 Task: Send an email with the signature Charles Evans with the subject 'Project completion' and the message 'Please let me know if there are any changes to the schedule.' from softage.1@softage.net to softage.6@softage.net with an attached document Legal_document.pdf and move the email from Sent Items to the folder Vendor files
Action: Key pressed n
Screenshot: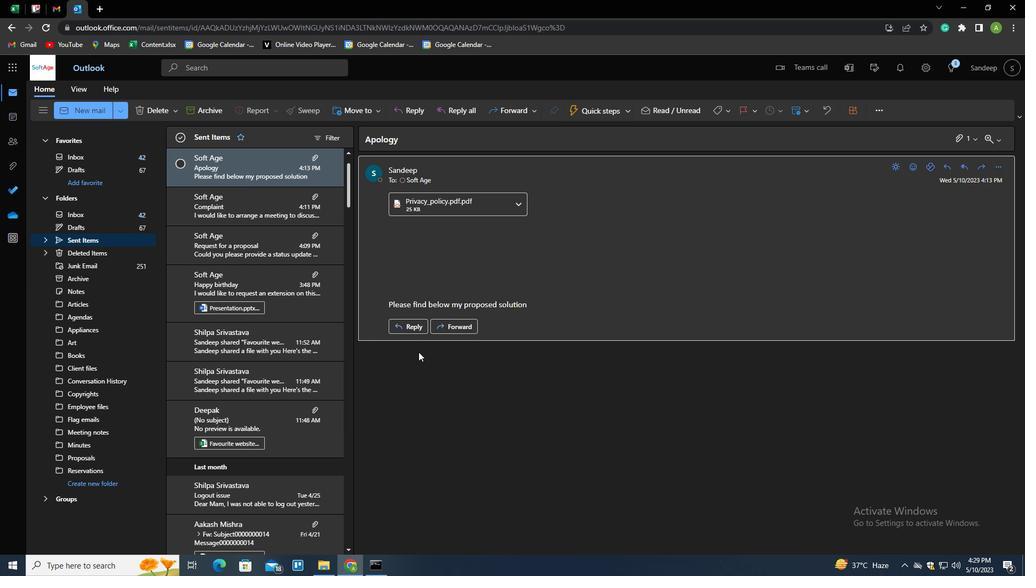 
Action: Mouse moved to (714, 114)
Screenshot: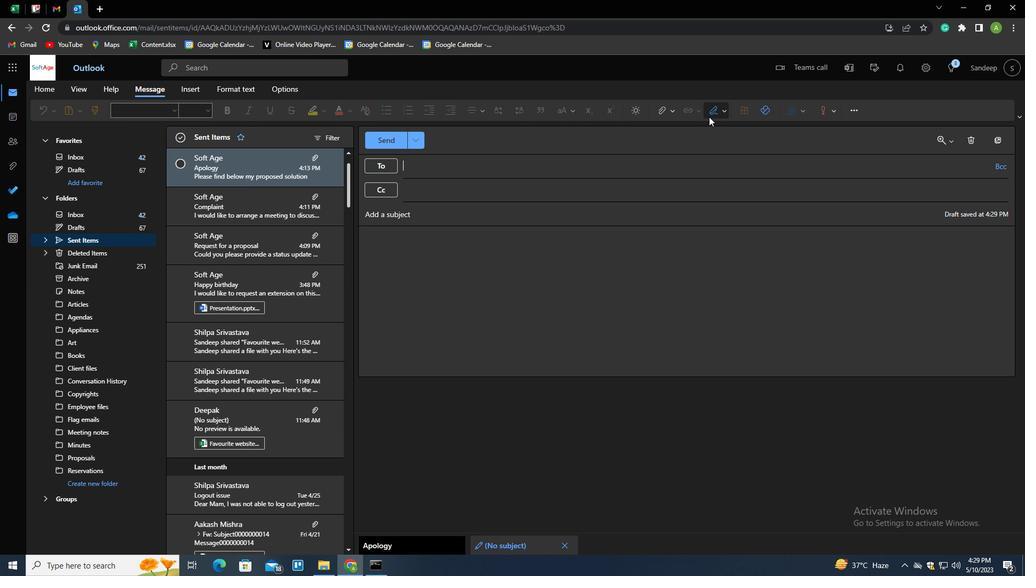 
Action: Mouse pressed left at (714, 114)
Screenshot: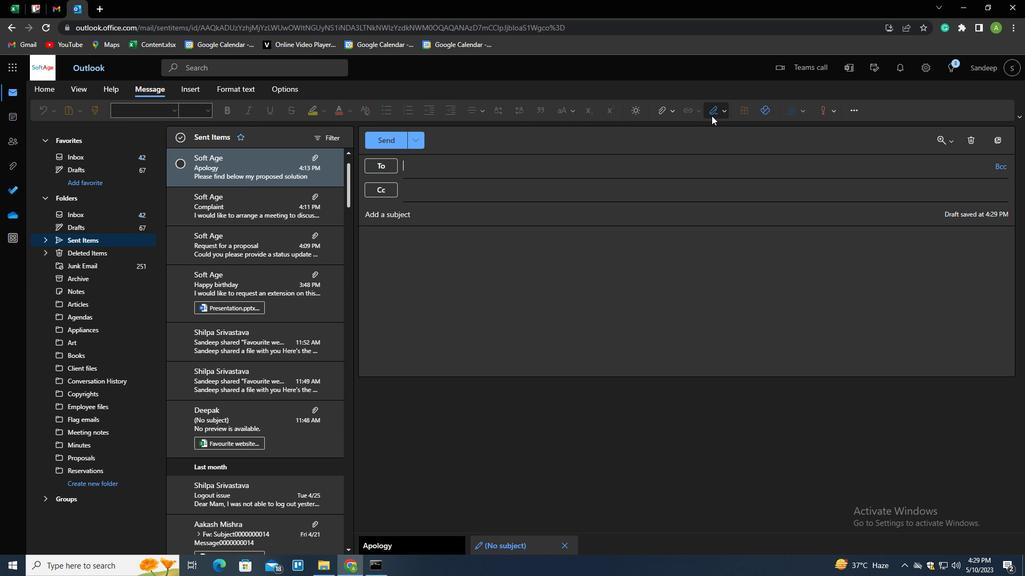 
Action: Mouse moved to (698, 150)
Screenshot: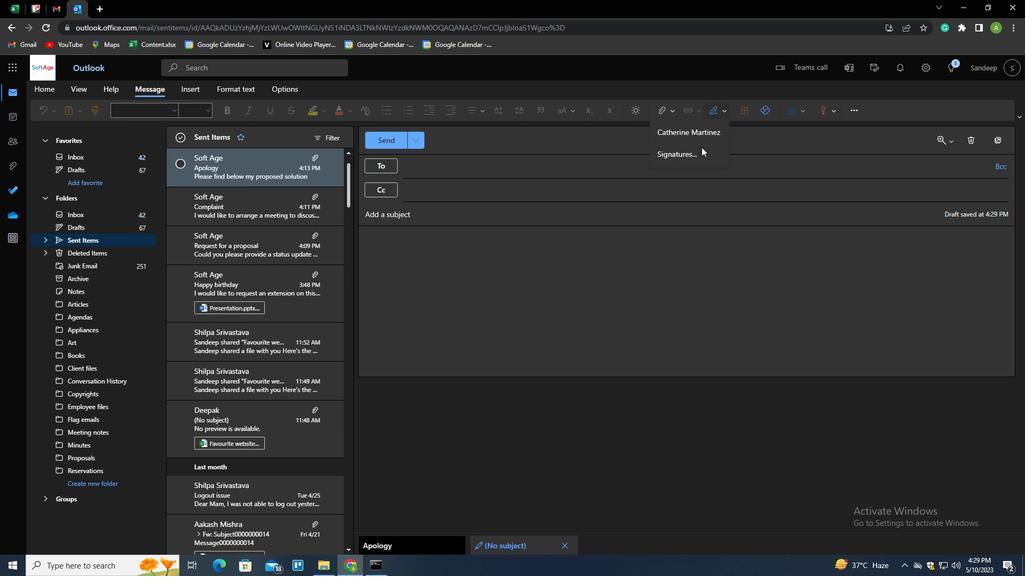 
Action: Mouse pressed left at (698, 150)
Screenshot: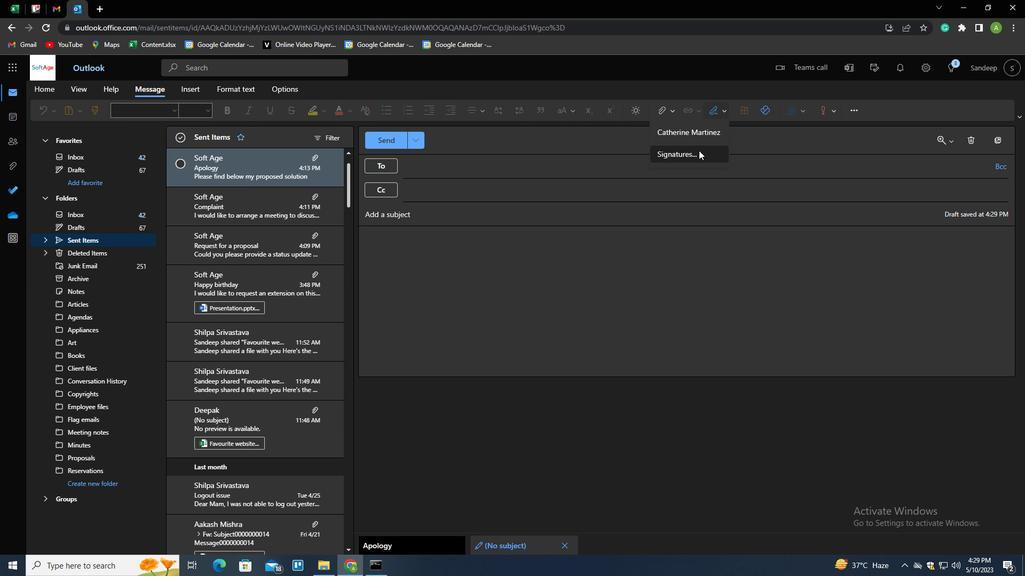
Action: Mouse moved to (612, 196)
Screenshot: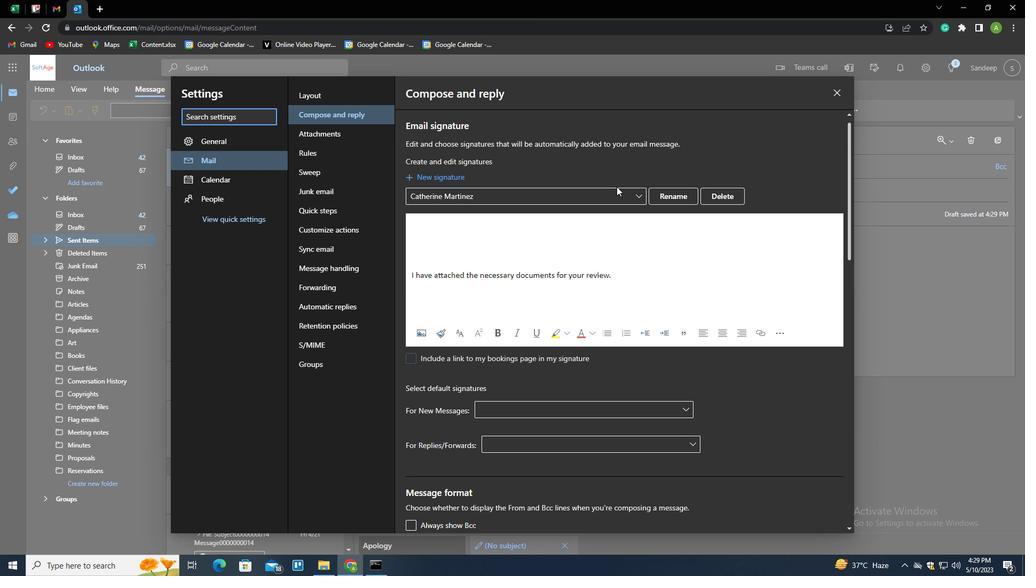 
Action: Mouse pressed left at (612, 196)
Screenshot: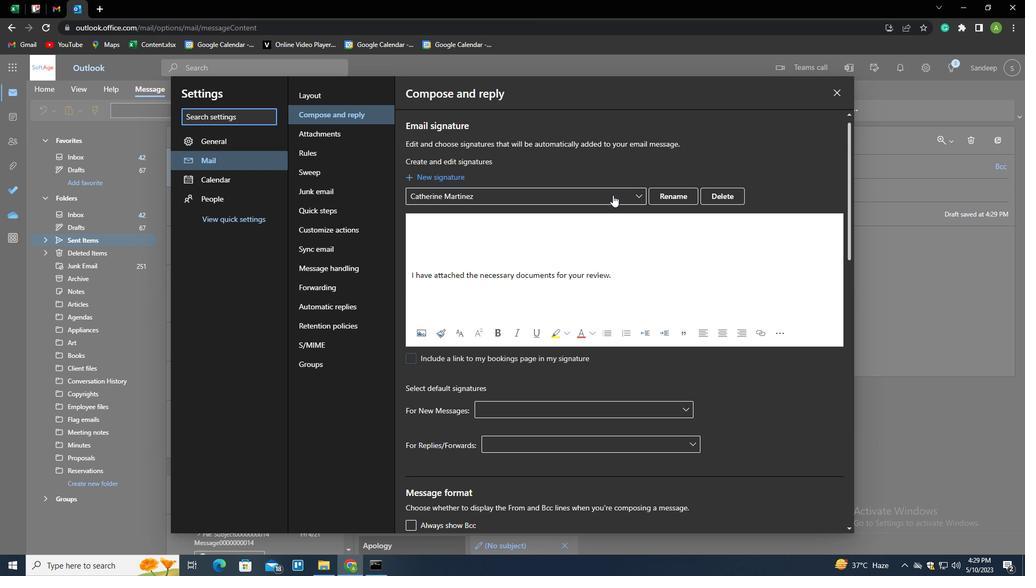 
Action: Mouse moved to (723, 193)
Screenshot: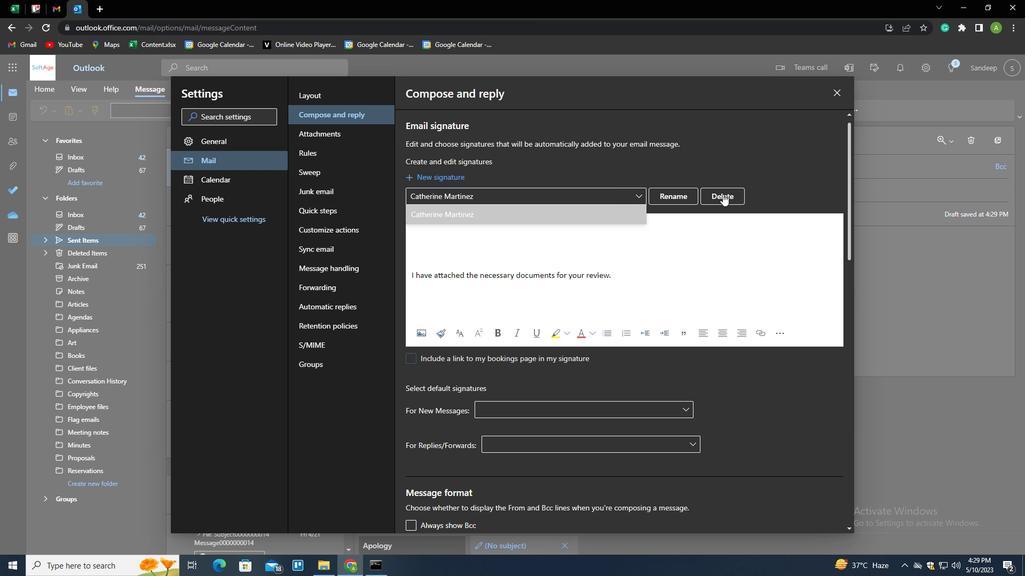 
Action: Mouse pressed left at (723, 193)
Screenshot: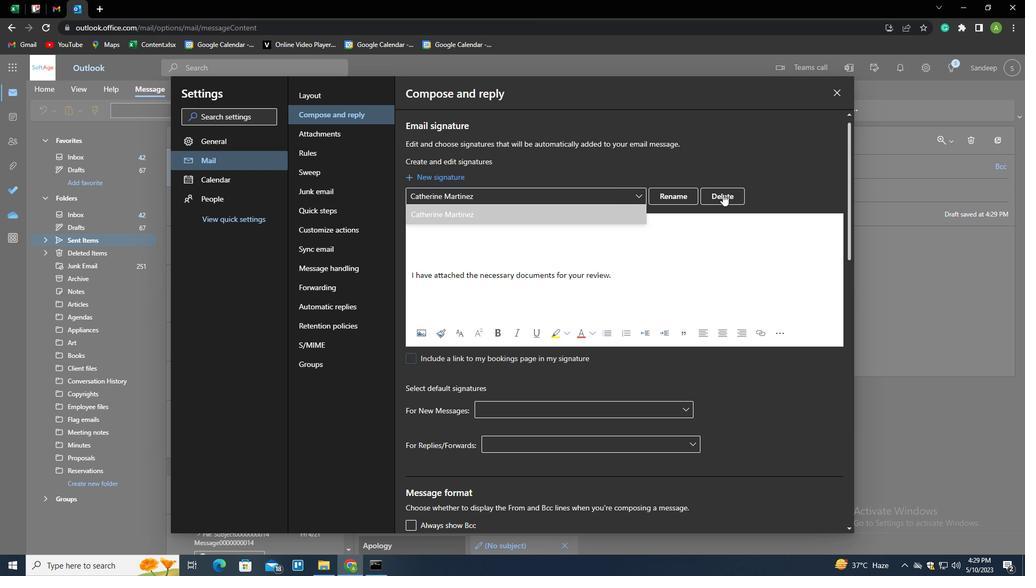 
Action: Mouse moved to (710, 197)
Screenshot: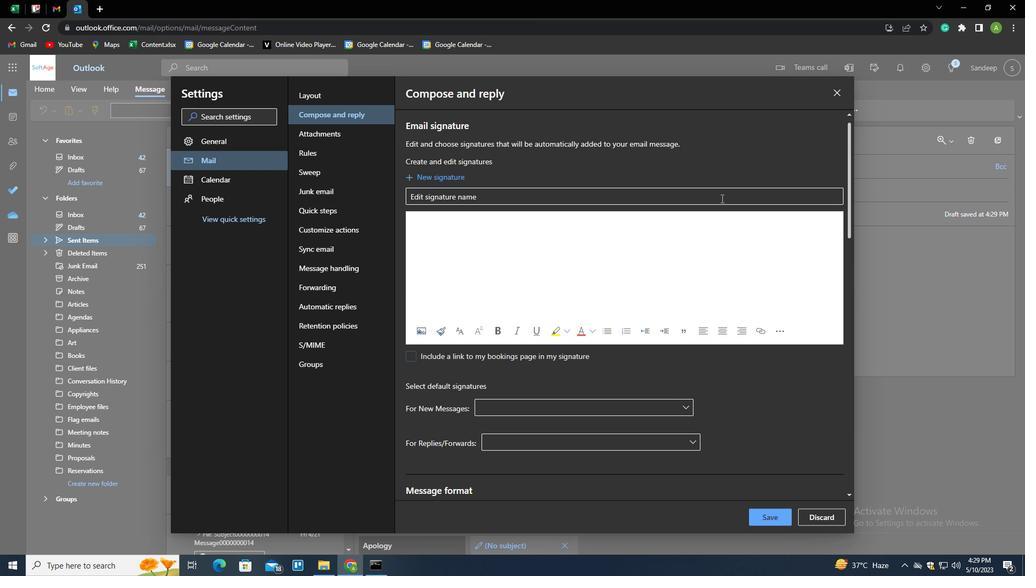 
Action: Mouse pressed left at (710, 197)
Screenshot: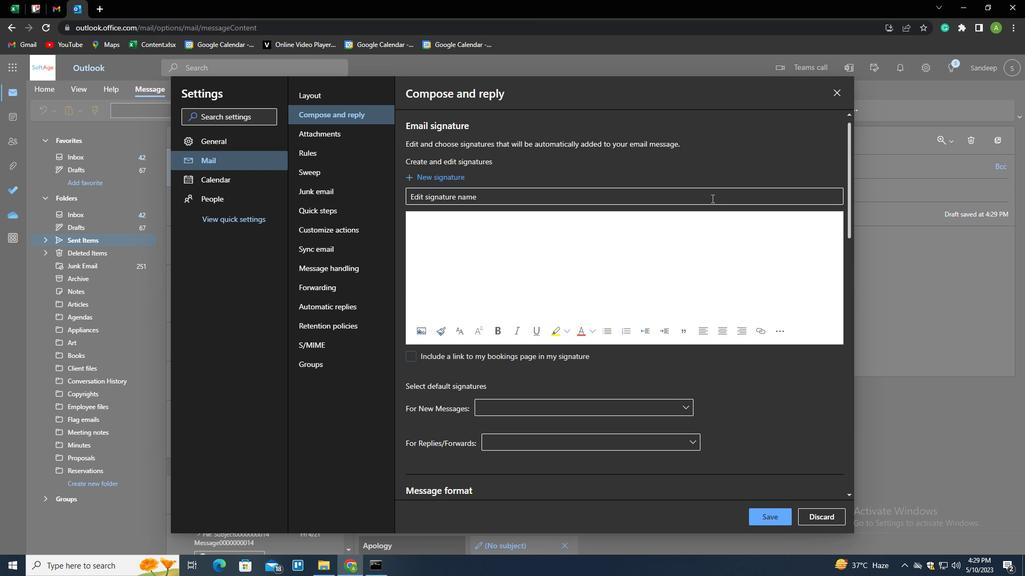 
Action: Mouse moved to (709, 194)
Screenshot: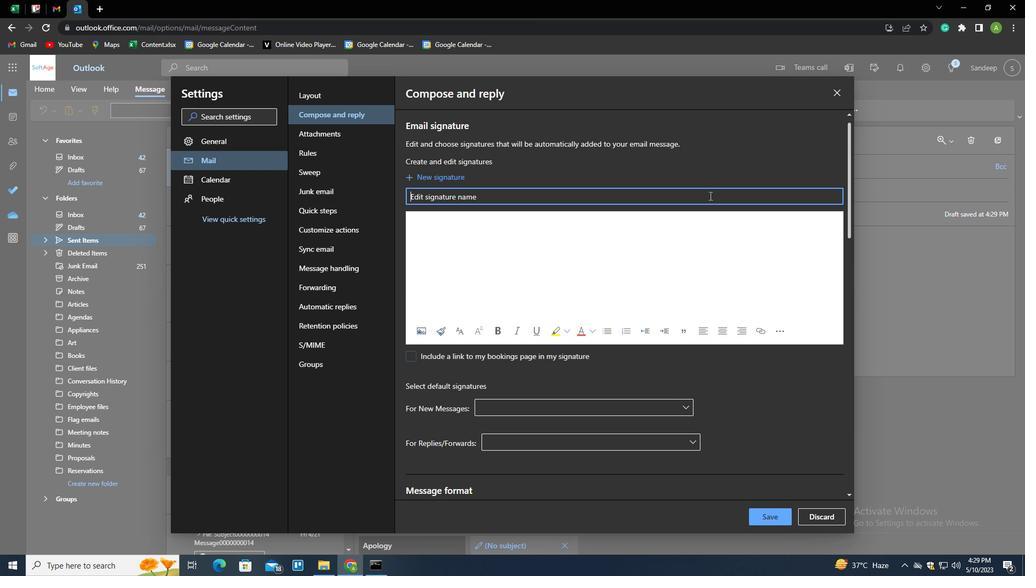 
Action: Key pressed <Key.shift>CHARLES<Key.space><Key.shift>EVANS
Screenshot: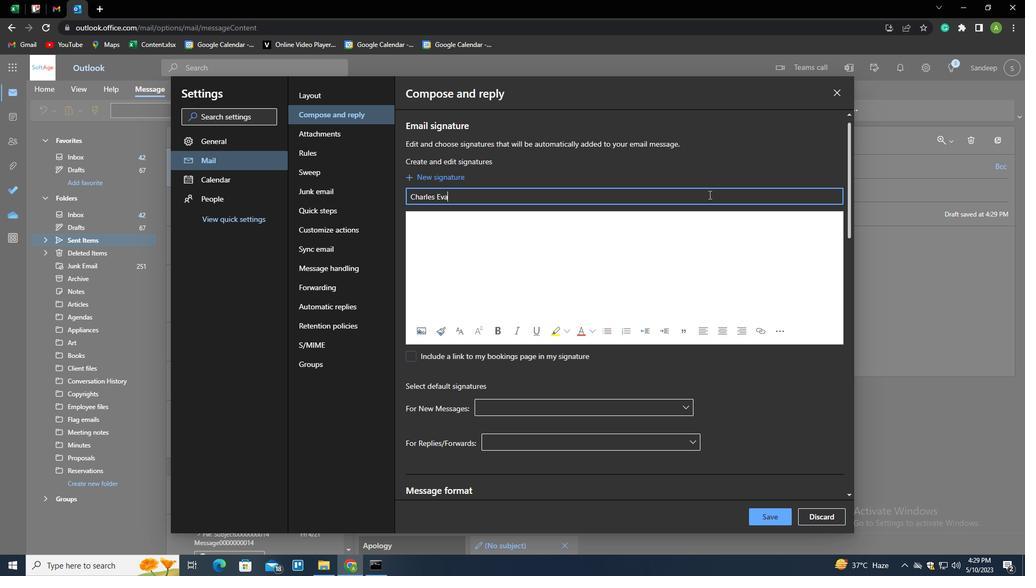 
Action: Mouse moved to (658, 250)
Screenshot: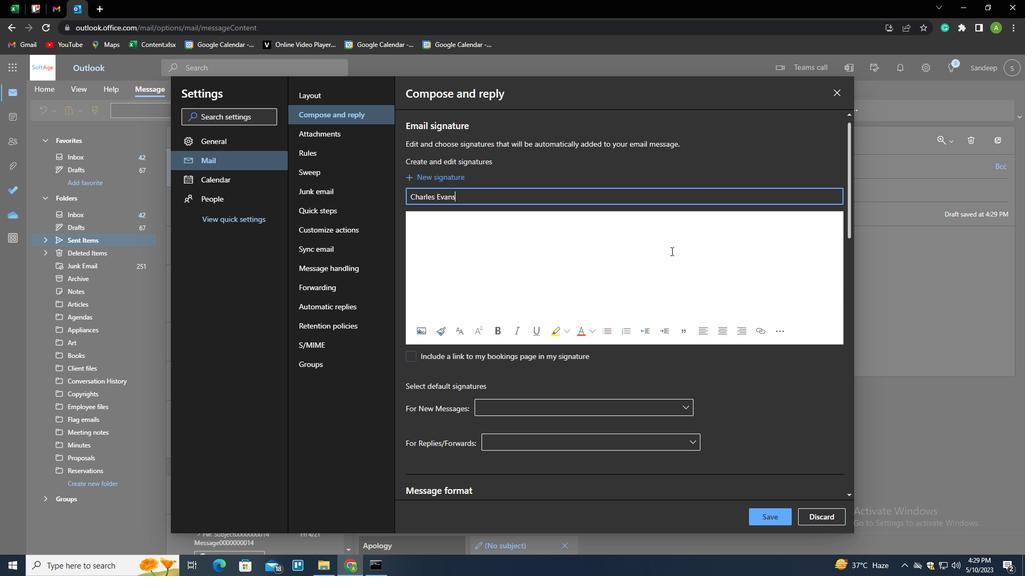 
Action: Mouse pressed left at (658, 250)
Screenshot: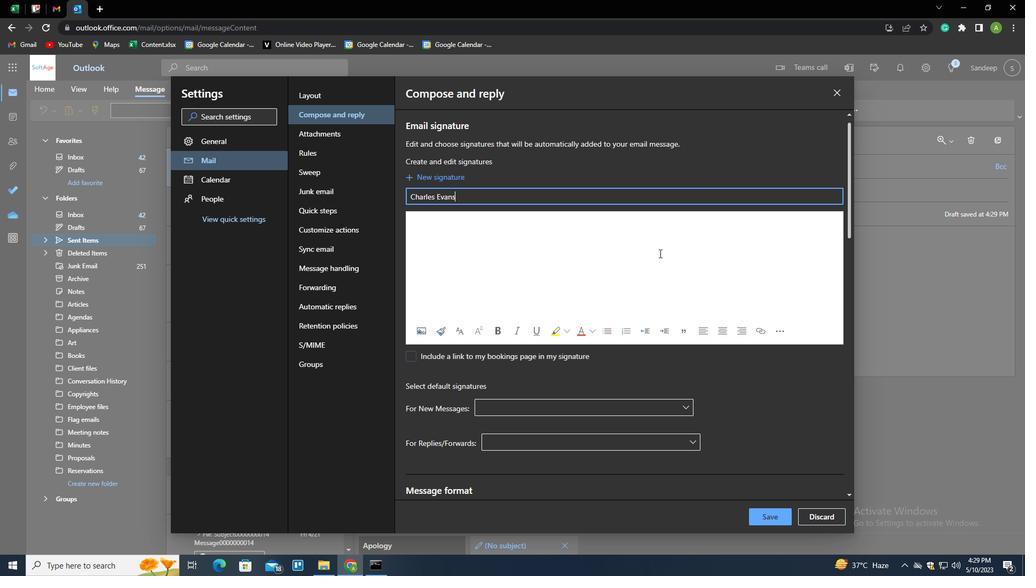 
Action: Key pressed <Key.shift_r><Key.enter><Key.enter><Key.enter><Key.enter><Key.enter><Key.enter><Key.shift><Key.shift><Key.shift><Key.shift>PLEASE<Key.space>LET<Key.space>ME<Key.space>KNOWI<Key.backspace><Key.space>IF<Key.space>THERE<Key.space>ARE<Key.space>ANY<Key.space>CHANGES<Key.space>TO<Key.space>THE<Key.space>SCHEDULE.
Screenshot: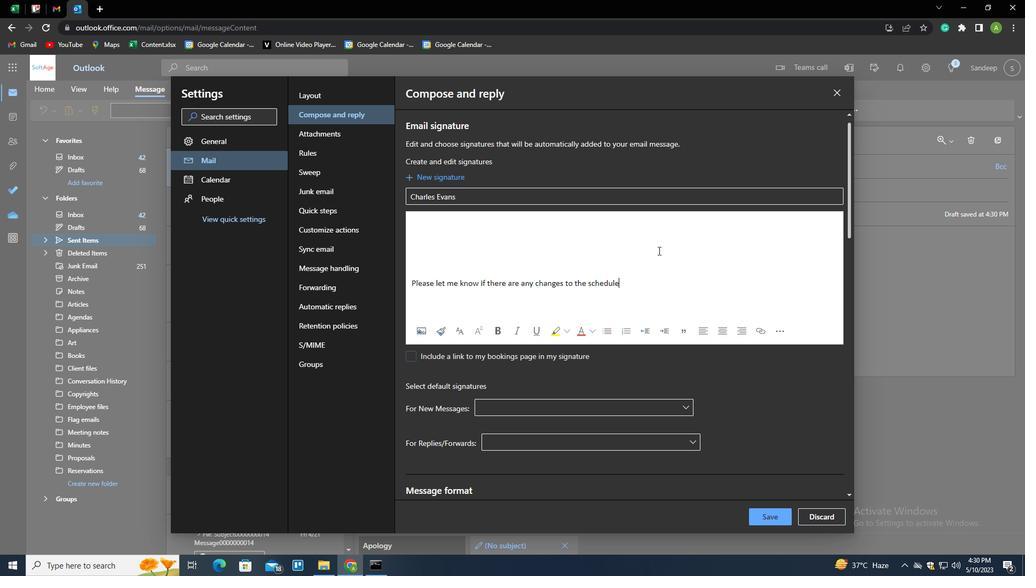 
Action: Mouse moved to (777, 517)
Screenshot: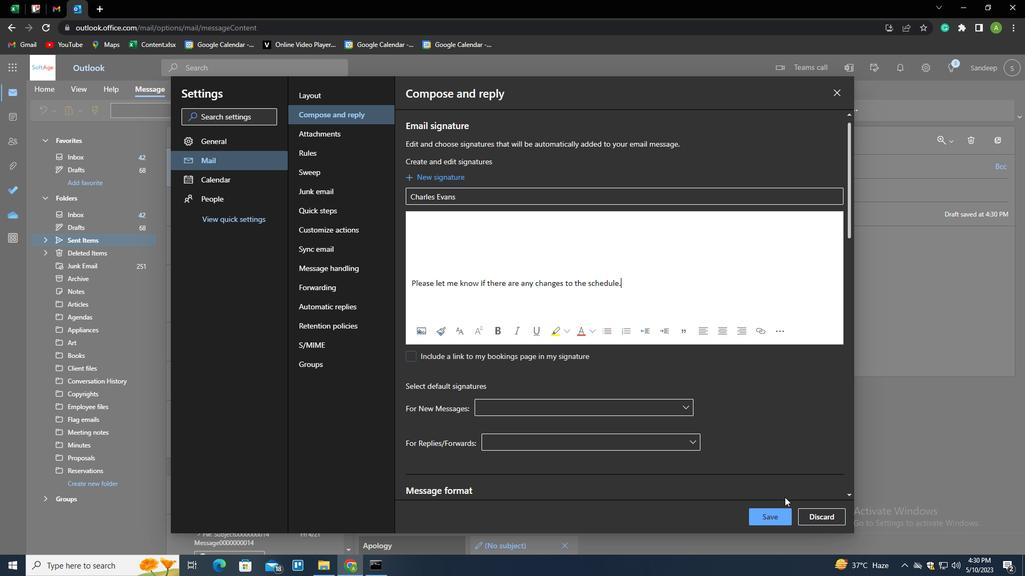 
Action: Mouse pressed left at (777, 517)
Screenshot: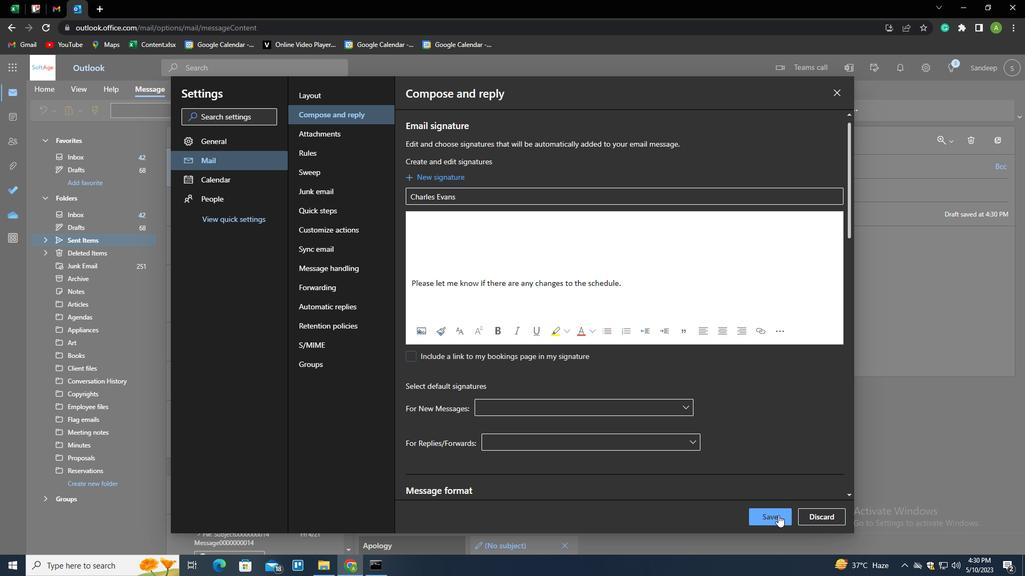 
Action: Mouse moved to (942, 262)
Screenshot: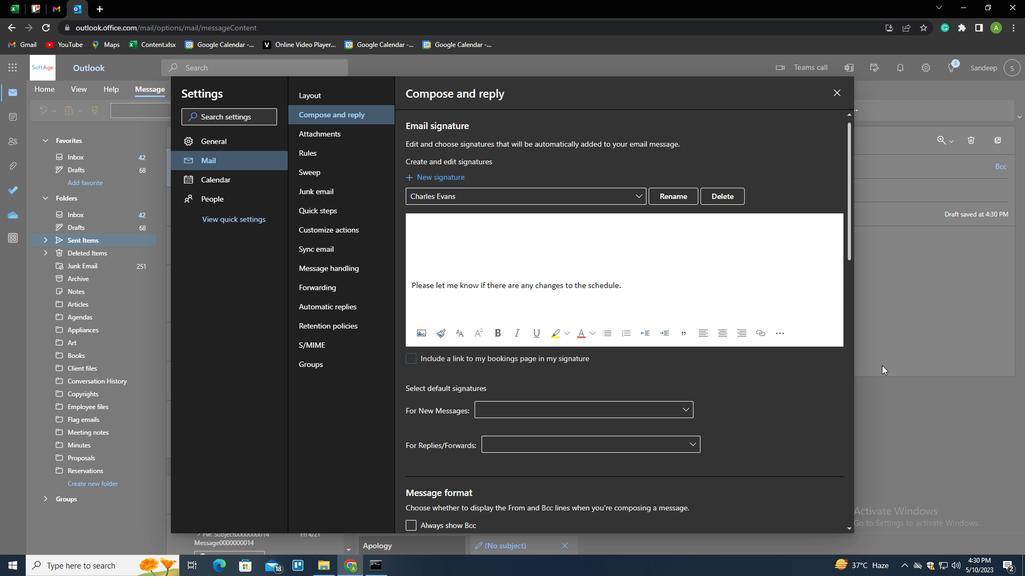 
Action: Mouse pressed left at (942, 262)
Screenshot: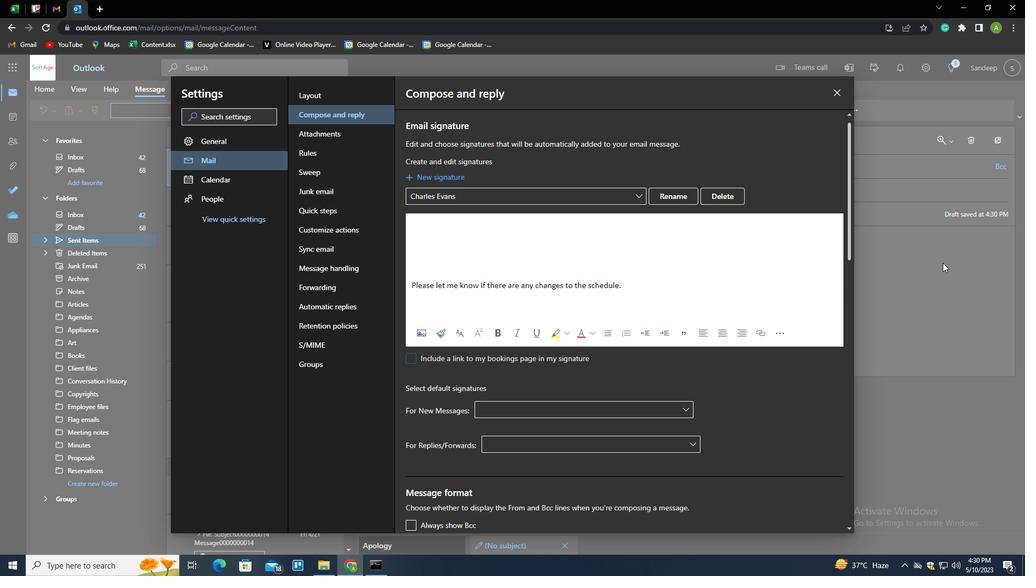 
Action: Mouse moved to (721, 109)
Screenshot: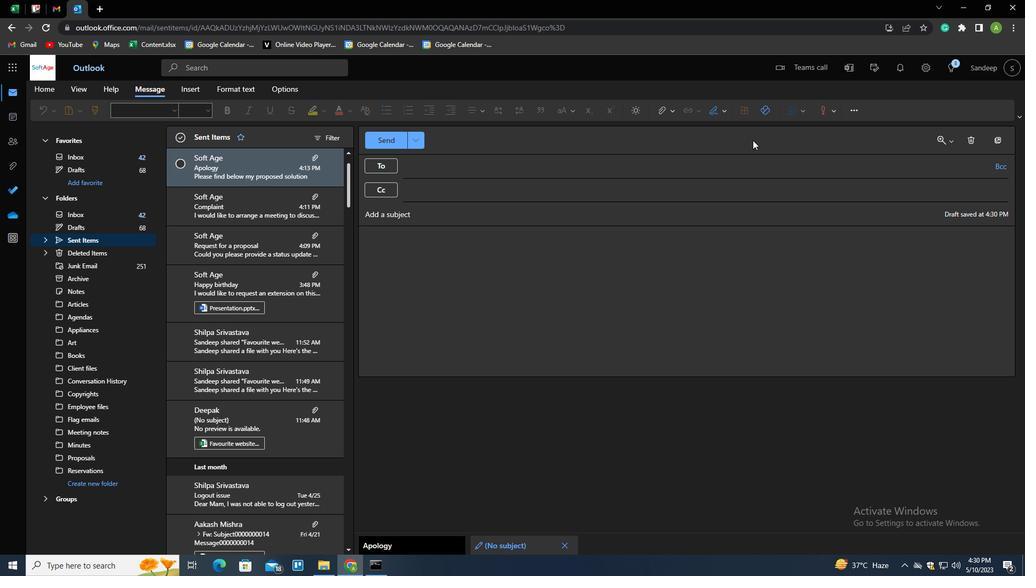 
Action: Mouse pressed left at (721, 109)
Screenshot: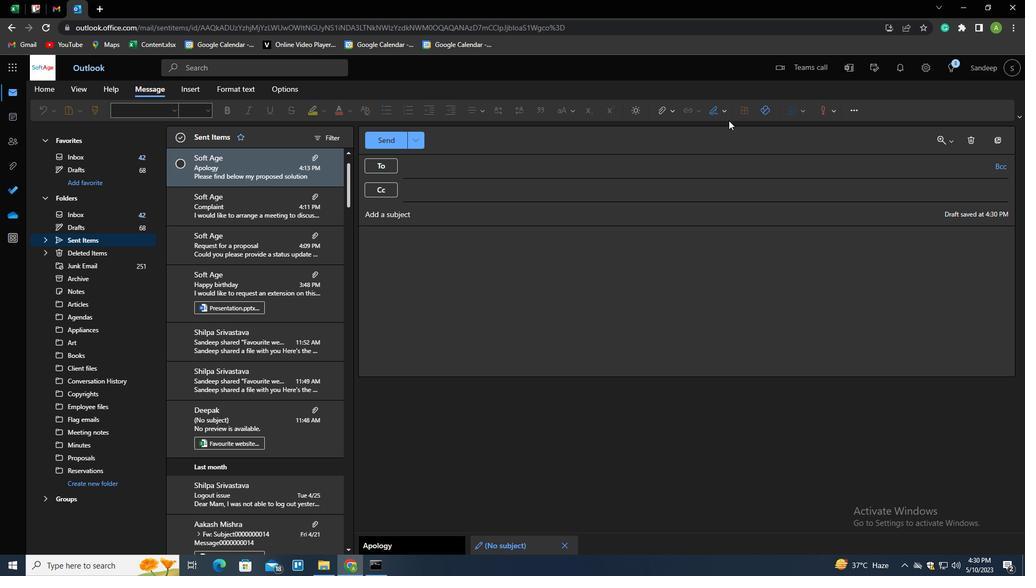 
Action: Mouse moved to (707, 132)
Screenshot: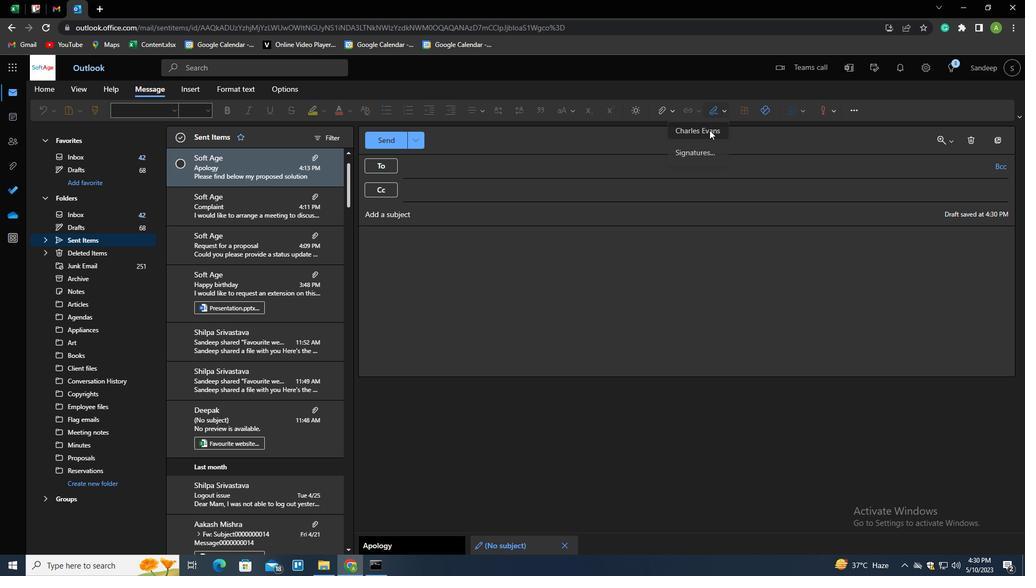 
Action: Mouse pressed left at (707, 132)
Screenshot: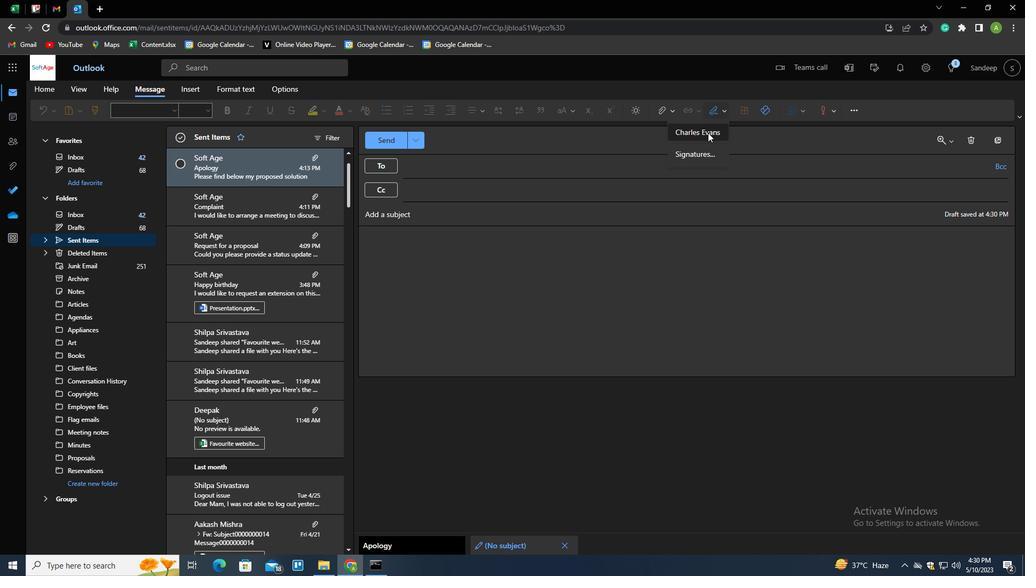 
Action: Mouse moved to (436, 213)
Screenshot: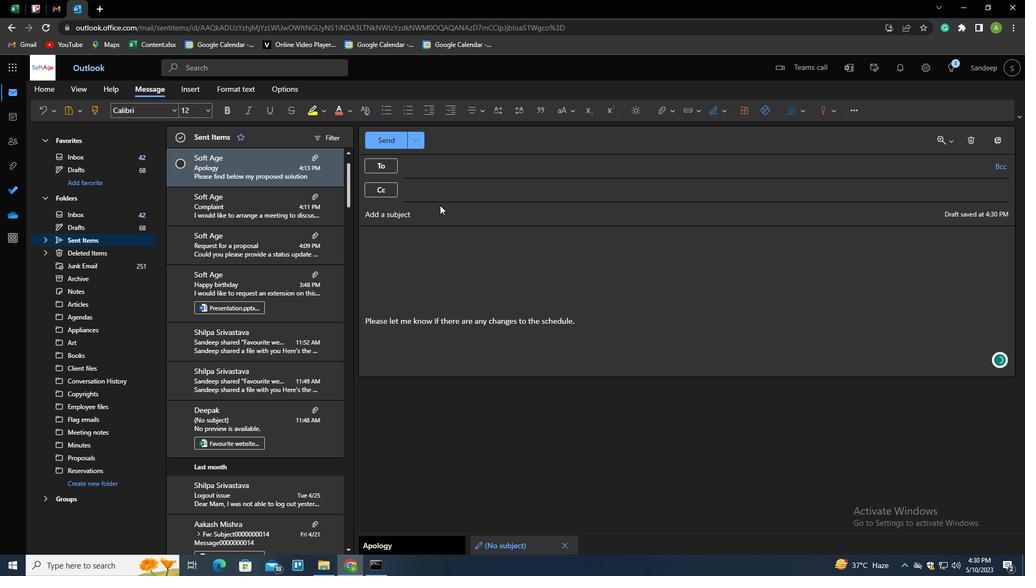 
Action: Mouse pressed left at (436, 213)
Screenshot: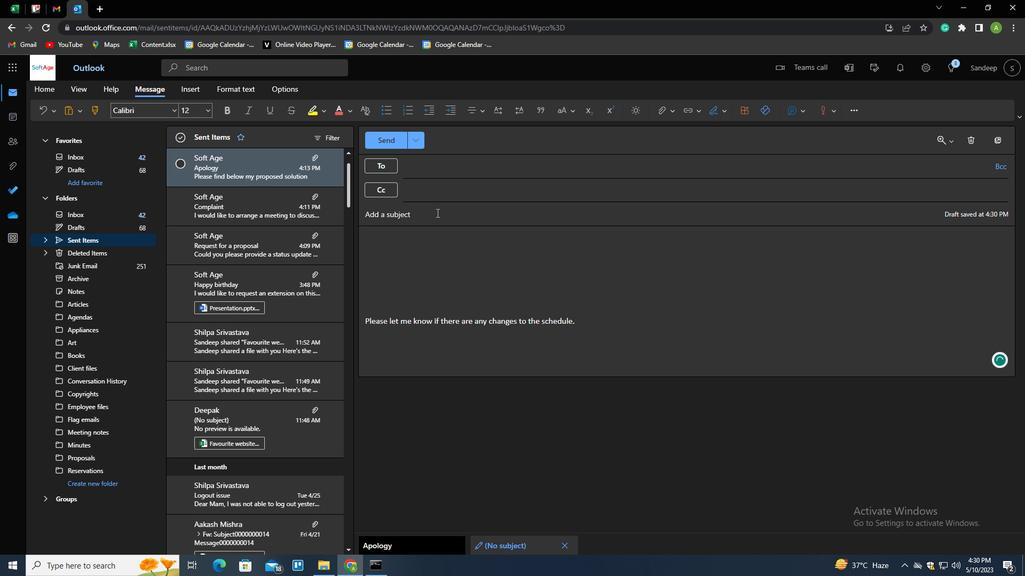 
Action: Key pressed <Key.shift>PROJES<Key.backspace>CT<Key.space><Key.shift><Key.shift>COMLI<Key.backspace>ETION
Screenshot: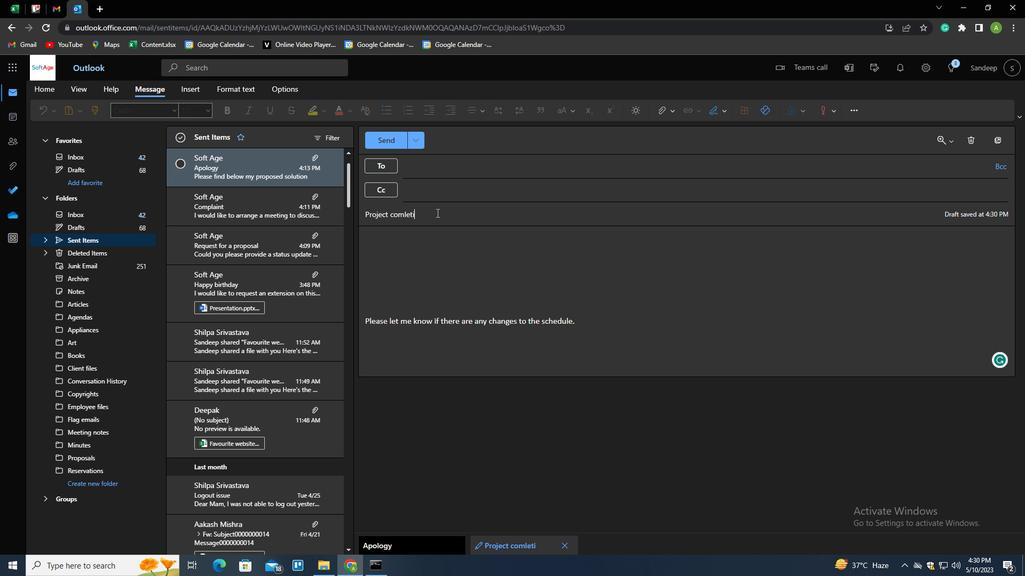 
Action: Mouse moved to (403, 215)
Screenshot: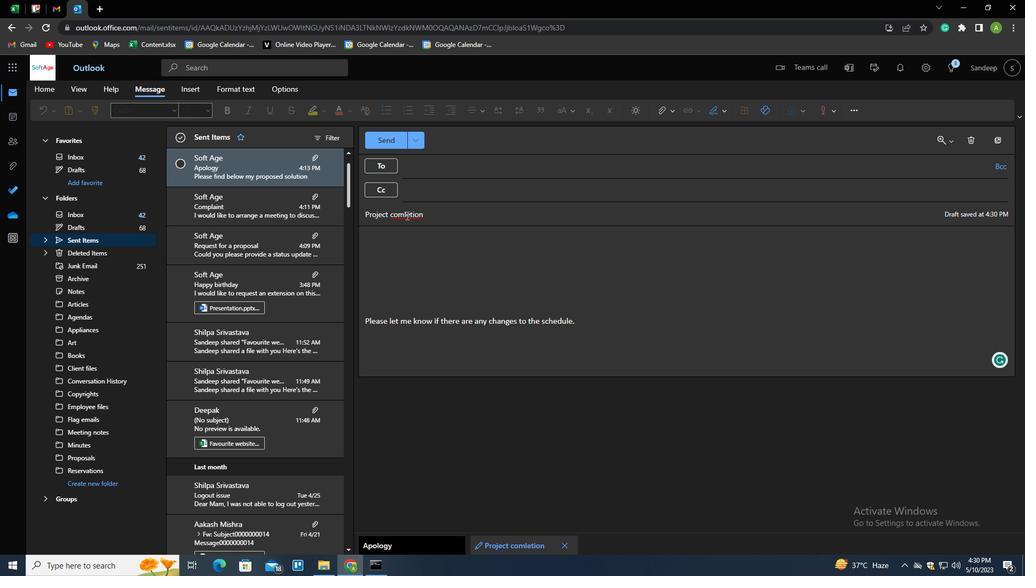 
Action: Mouse pressed left at (403, 215)
Screenshot: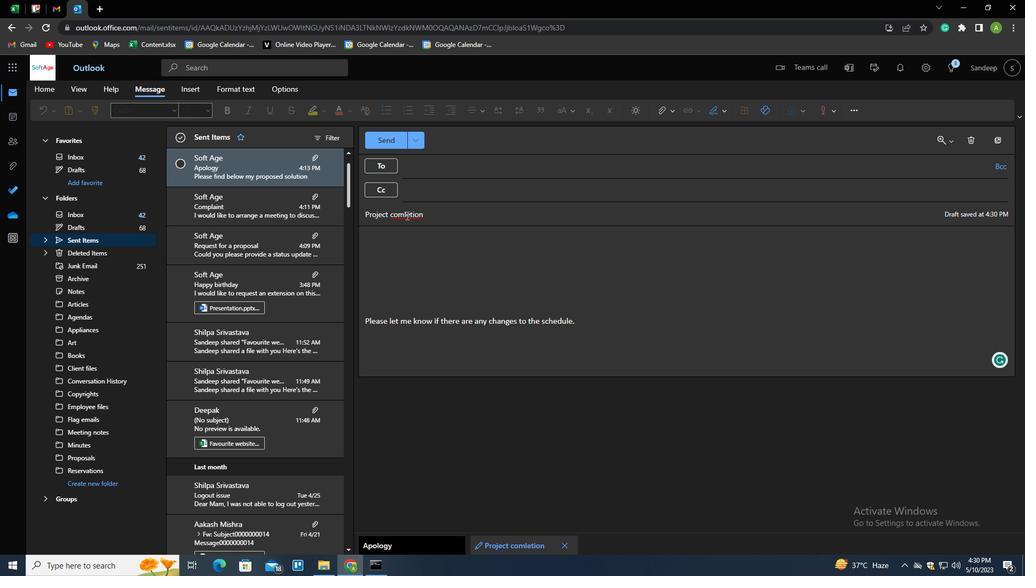 
Action: Mouse moved to (537, 250)
Screenshot: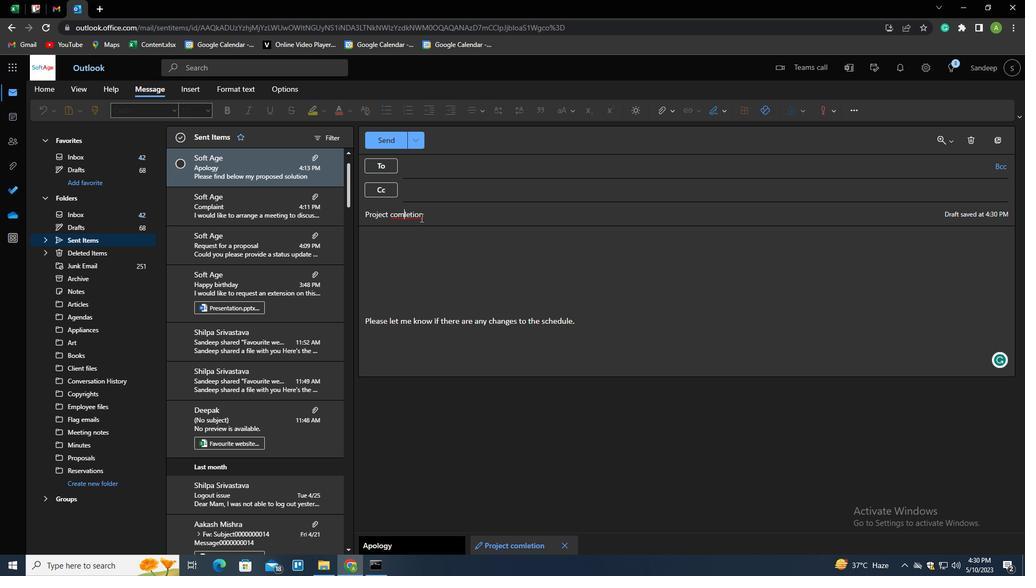 
Action: Key pressed P
Screenshot: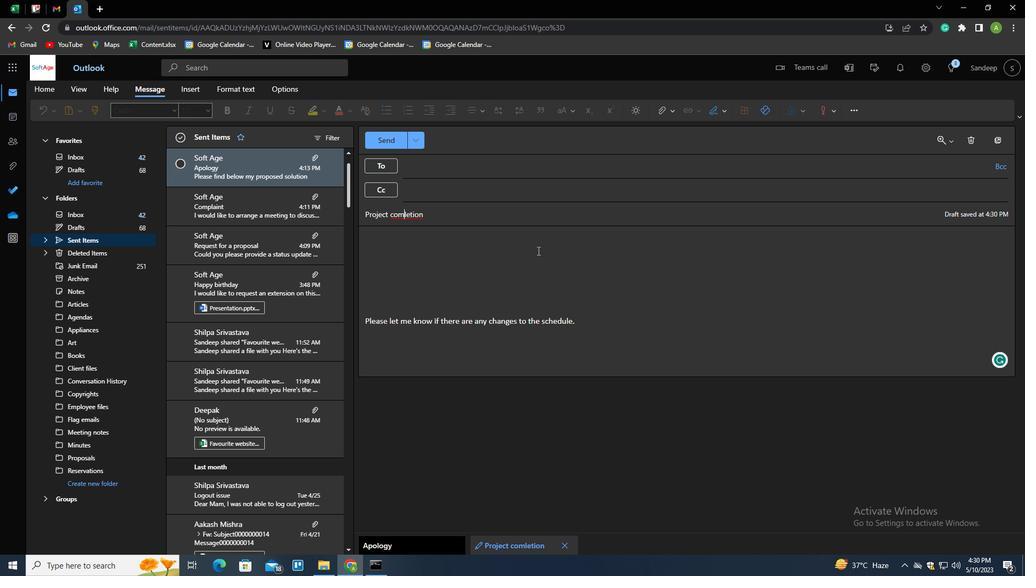 
Action: Mouse moved to (506, 260)
Screenshot: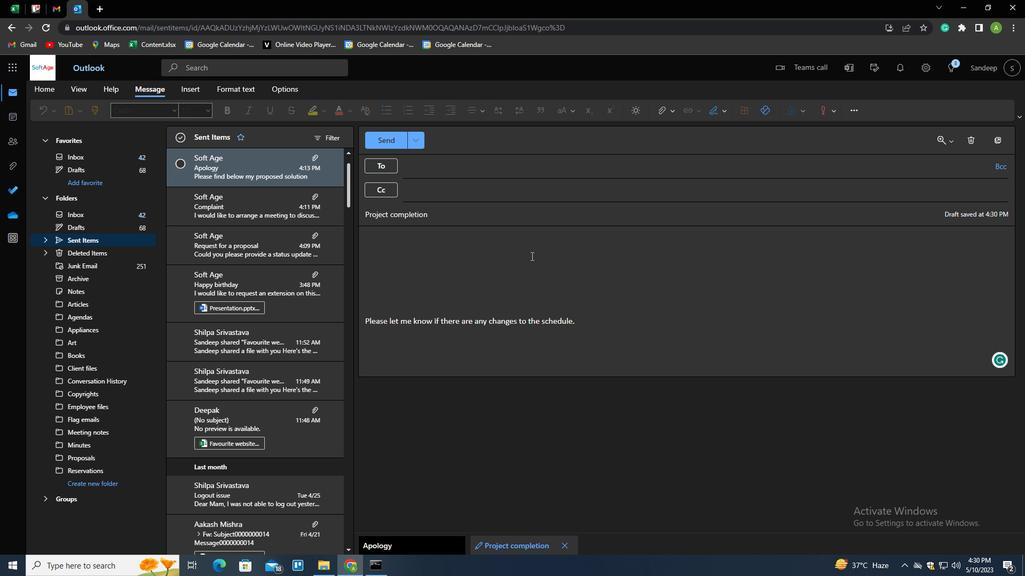 
Action: Mouse pressed left at (506, 260)
Screenshot: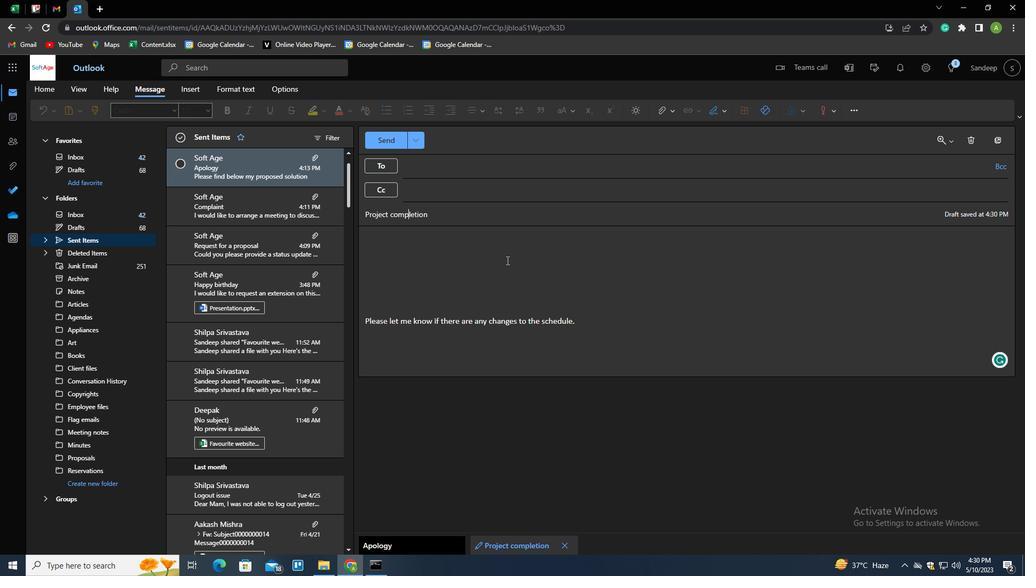 
Action: Mouse moved to (407, 166)
Screenshot: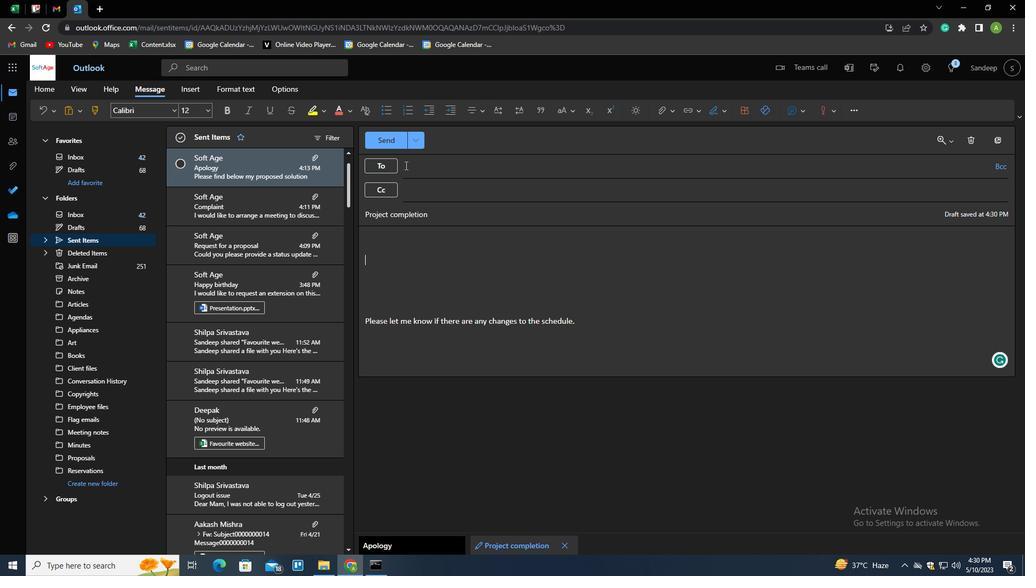 
Action: Mouse pressed left at (407, 166)
Screenshot: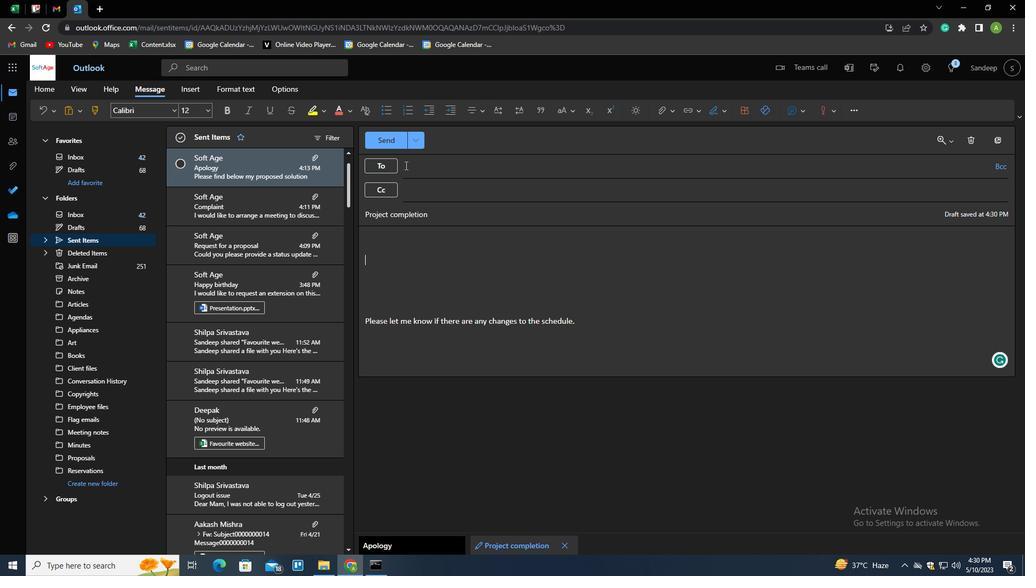 
Action: Mouse moved to (416, 168)
Screenshot: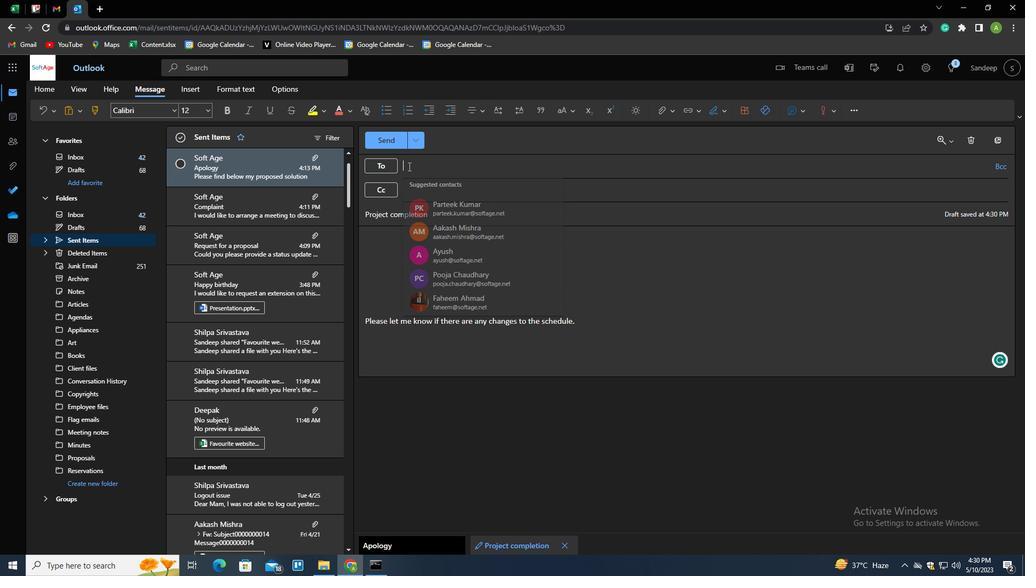 
Action: Key pressed SOFTAGE.6<Key.shift>@
Screenshot: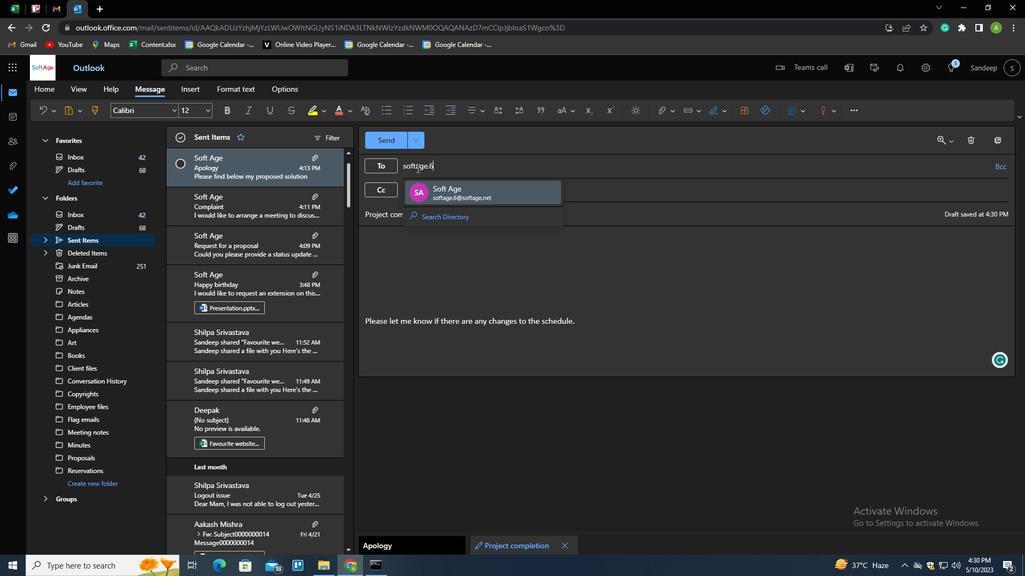 
Action: Mouse moved to (467, 192)
Screenshot: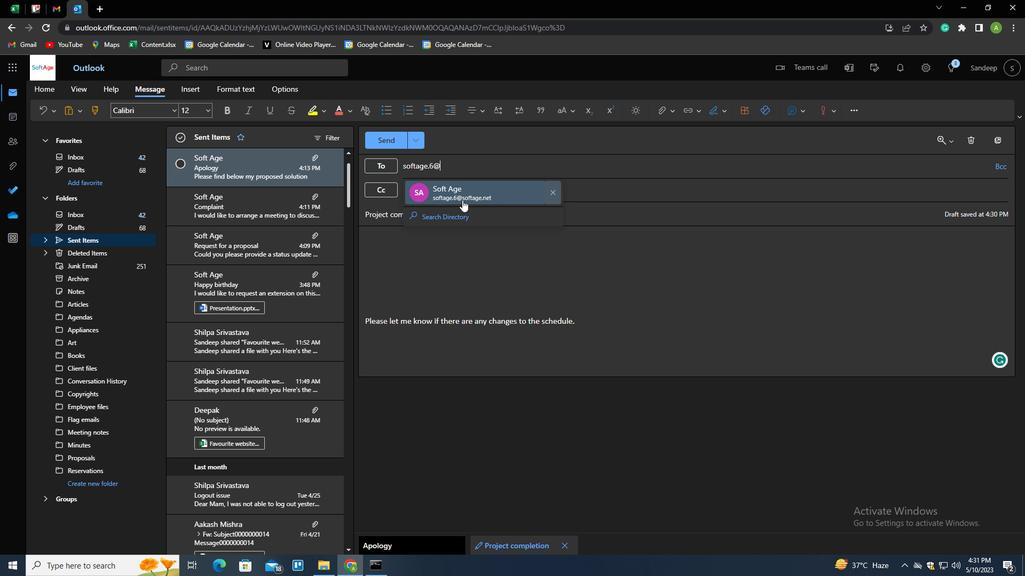 
Action: Mouse pressed left at (467, 192)
Screenshot: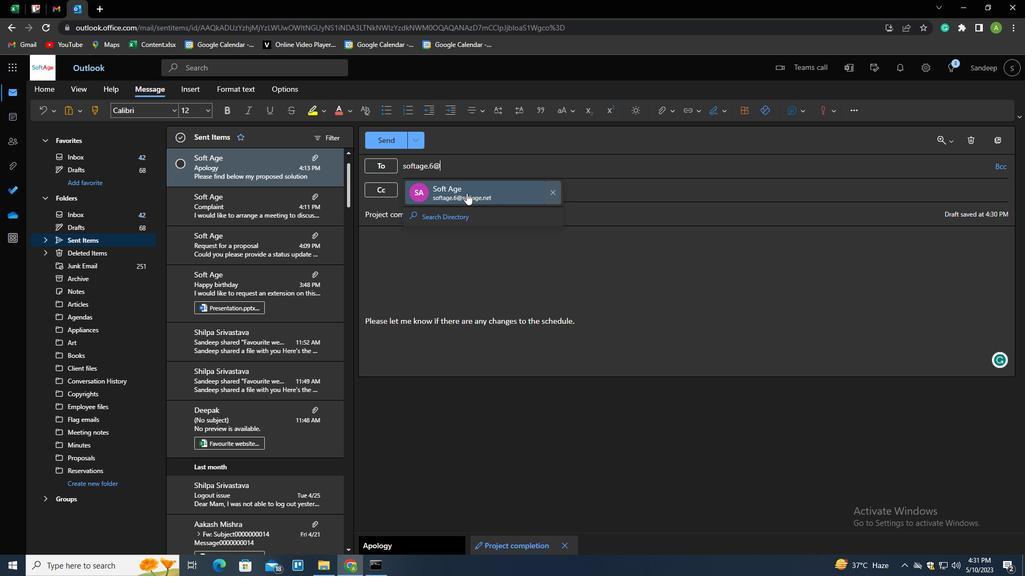 
Action: Mouse moved to (468, 235)
Screenshot: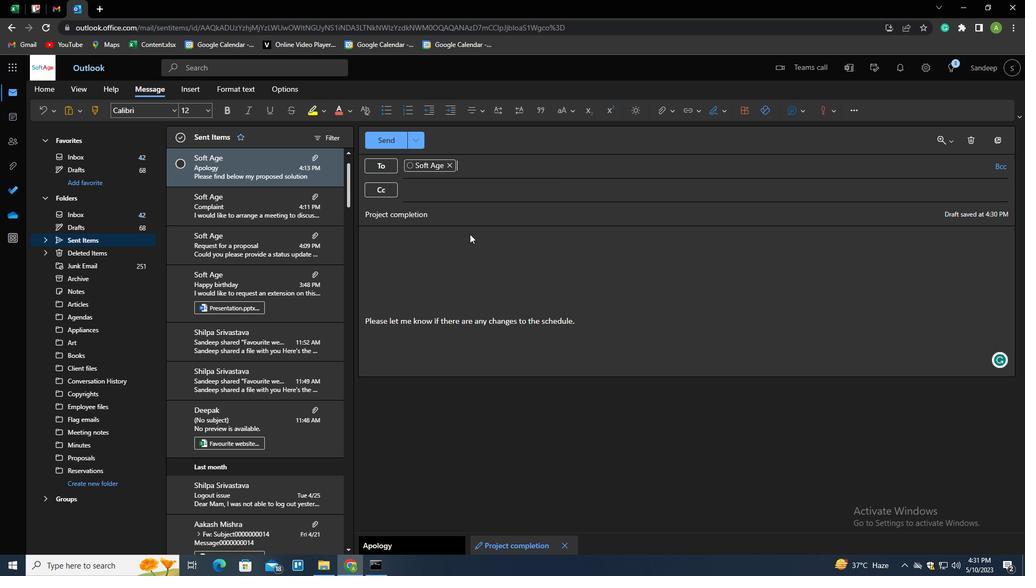 
Action: Mouse pressed left at (468, 235)
Screenshot: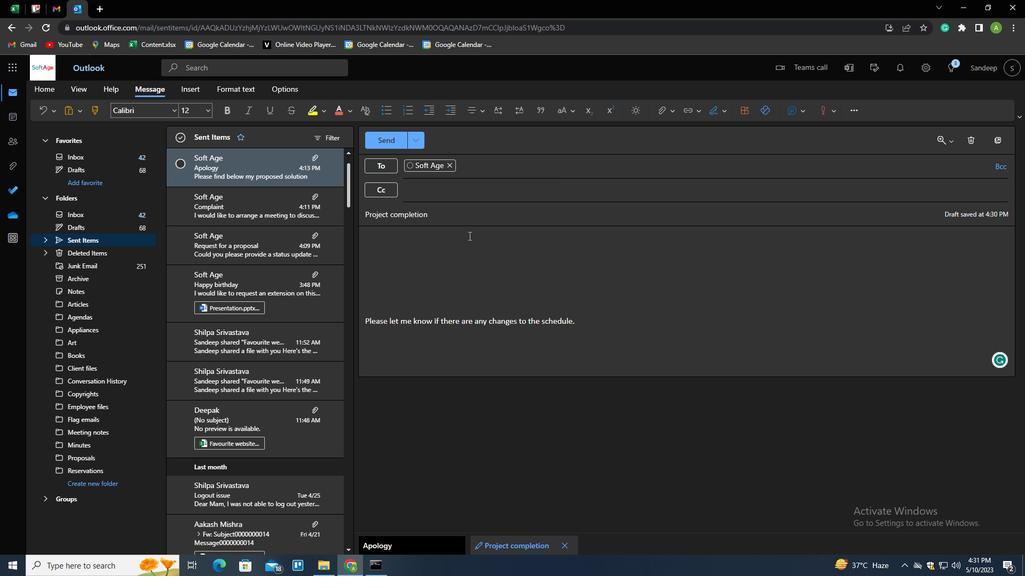
Action: Mouse moved to (670, 112)
Screenshot: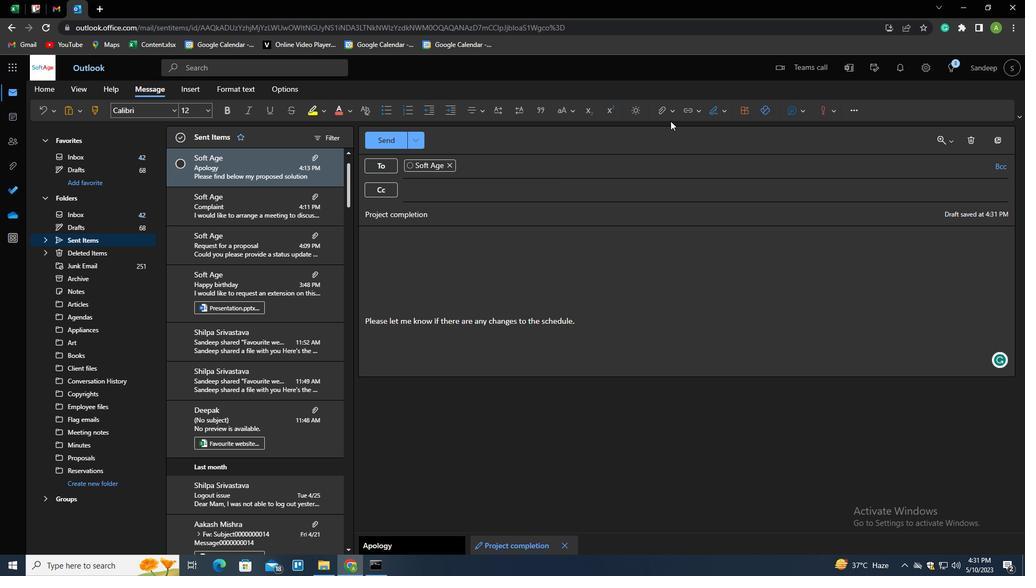 
Action: Mouse pressed left at (670, 112)
Screenshot: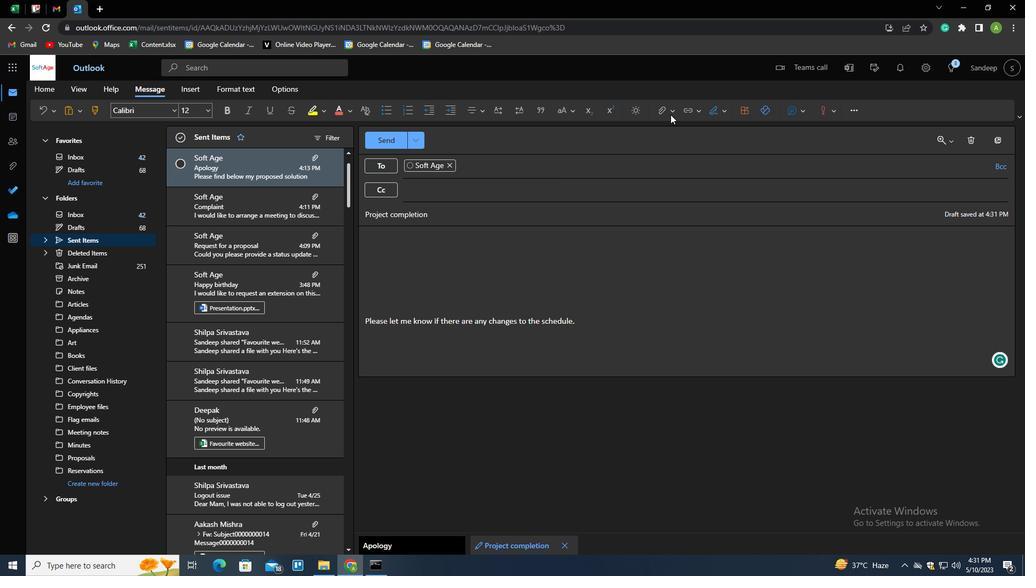 
Action: Mouse moved to (619, 128)
Screenshot: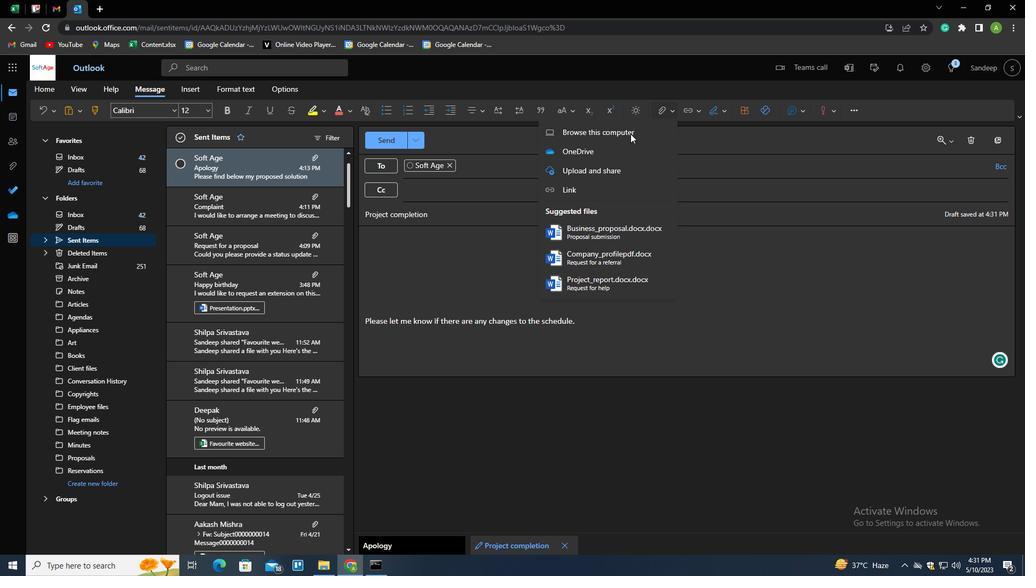 
Action: Mouse pressed left at (619, 128)
Screenshot: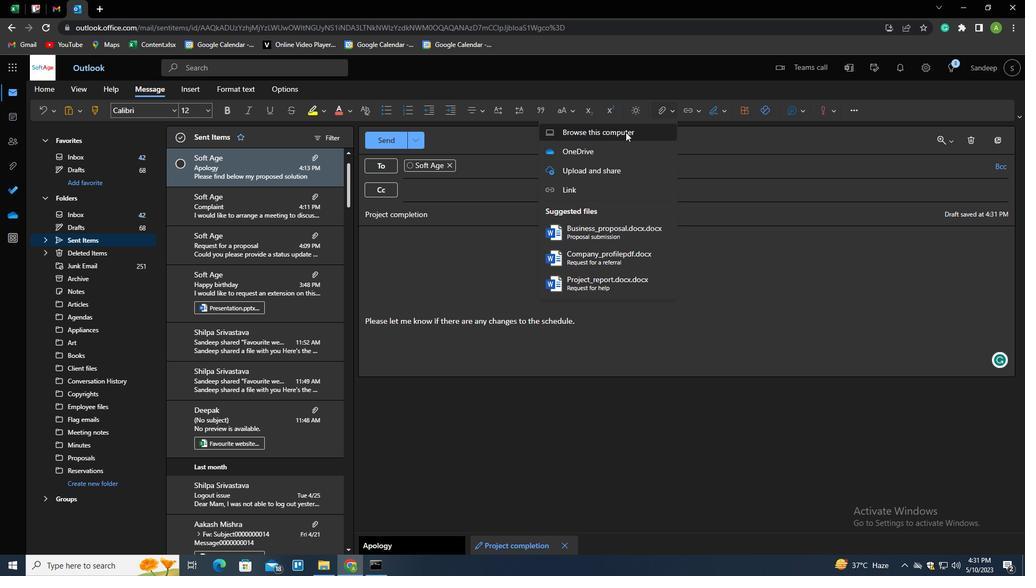 
Action: Mouse moved to (206, 90)
Screenshot: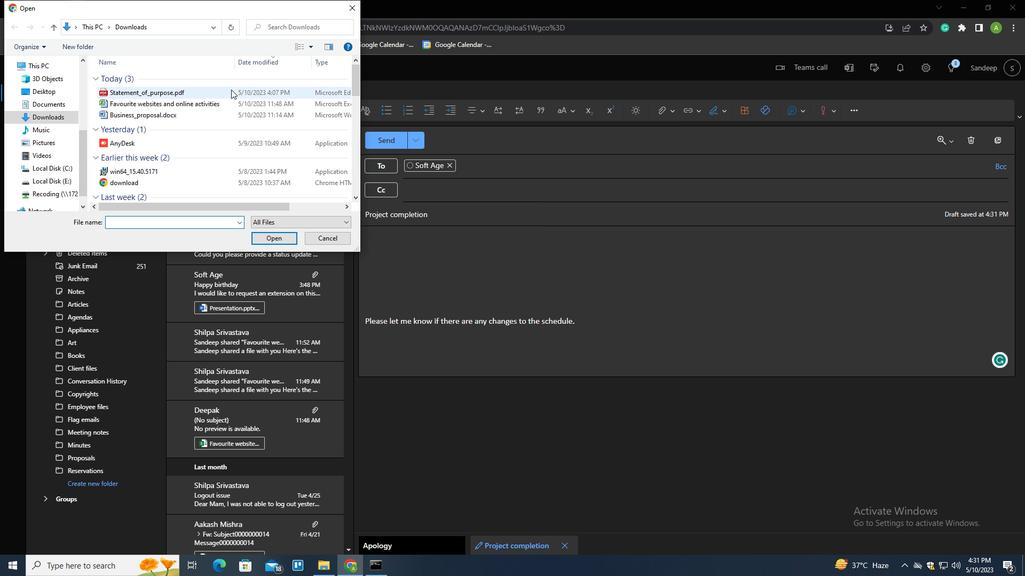 
Action: Mouse pressed right at (206, 90)
Screenshot: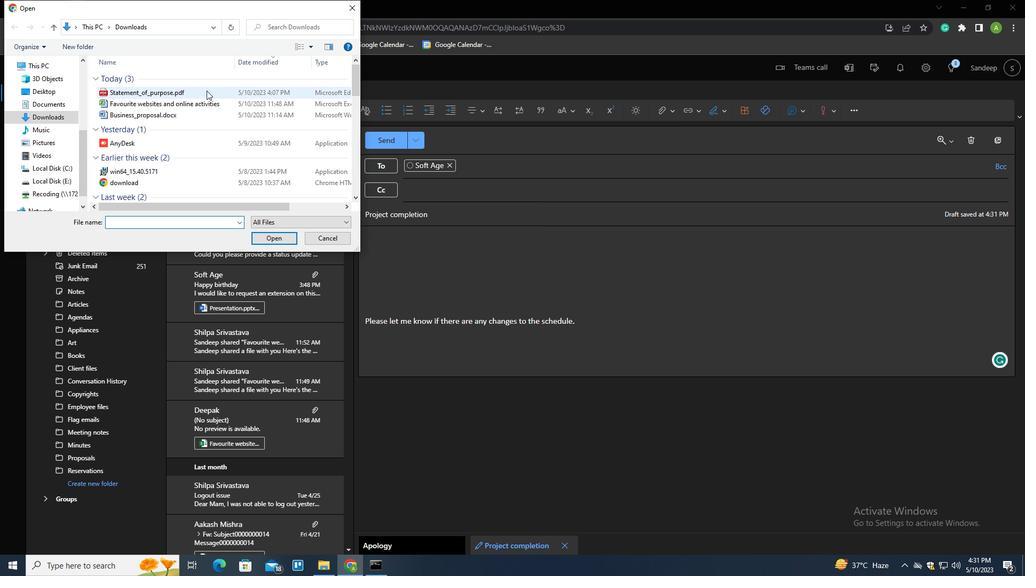 
Action: Mouse moved to (197, 93)
Screenshot: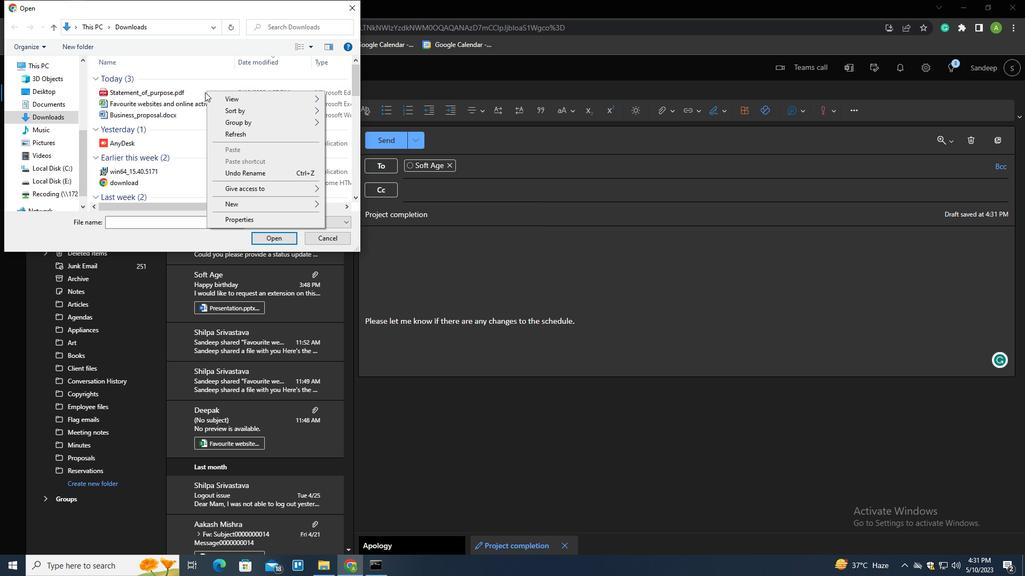 
Action: Mouse pressed left at (197, 93)
Screenshot: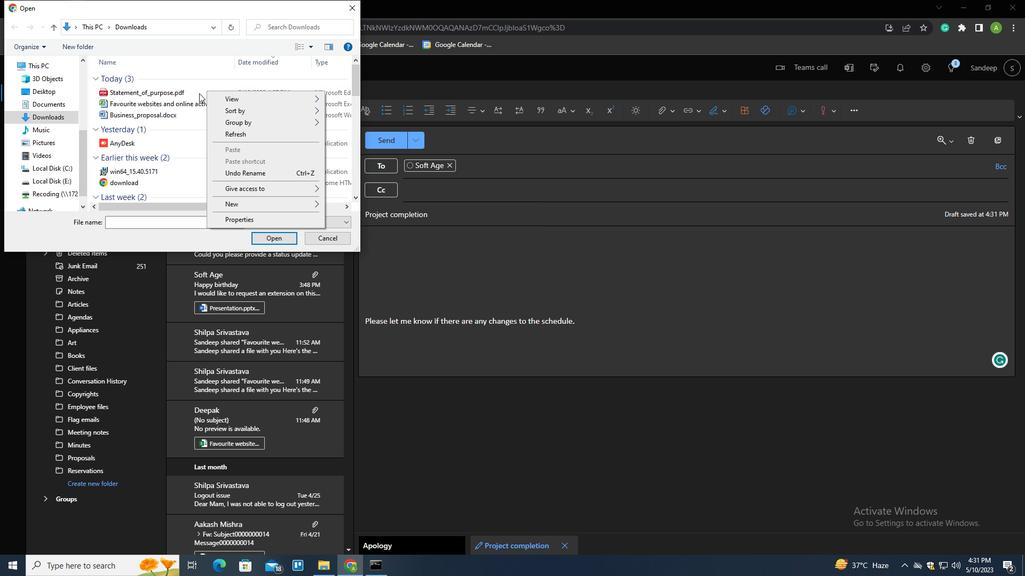 
Action: Mouse pressed right at (197, 93)
Screenshot: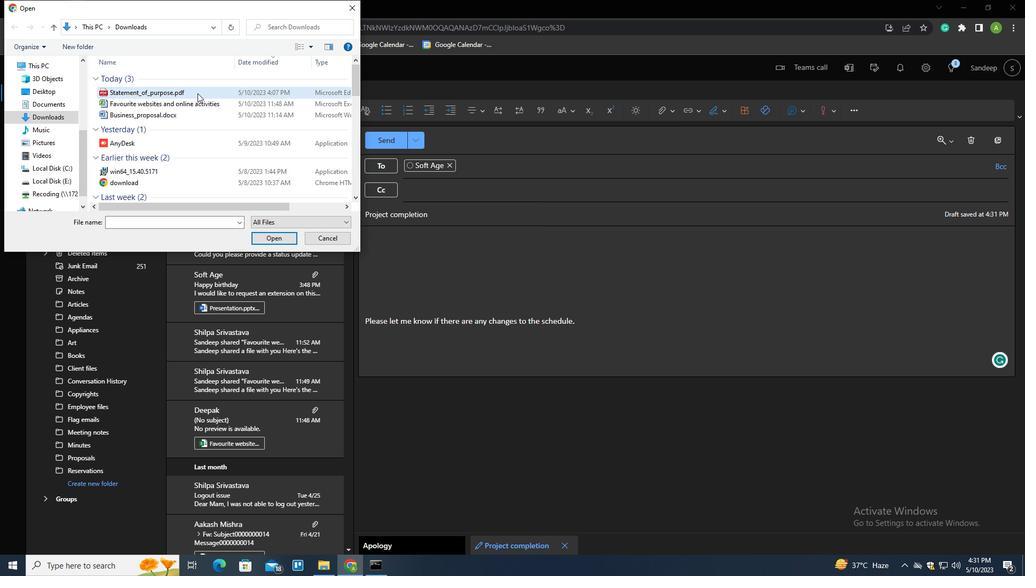 
Action: Mouse moved to (235, 260)
Screenshot: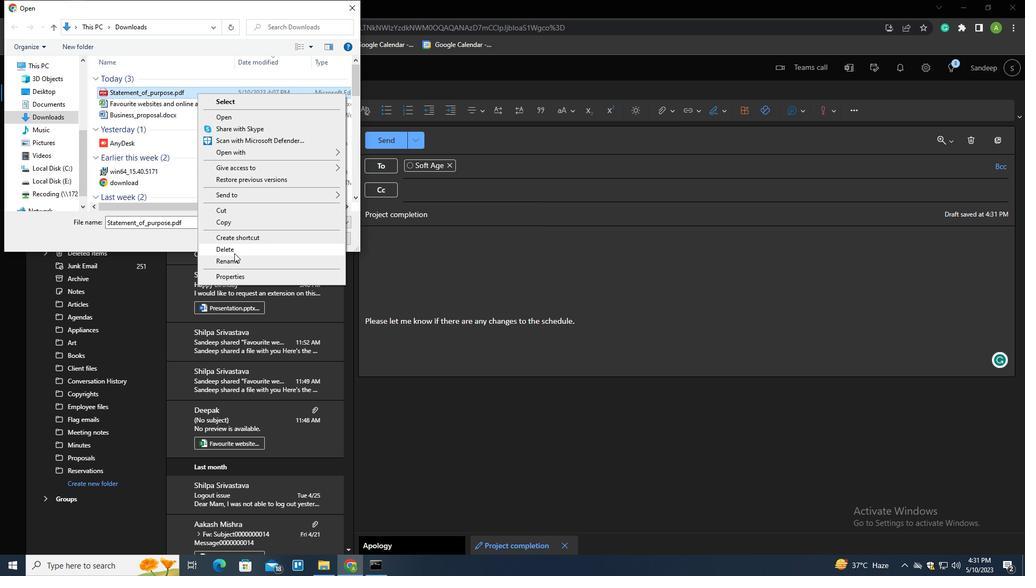 
Action: Mouse pressed left at (235, 260)
Screenshot: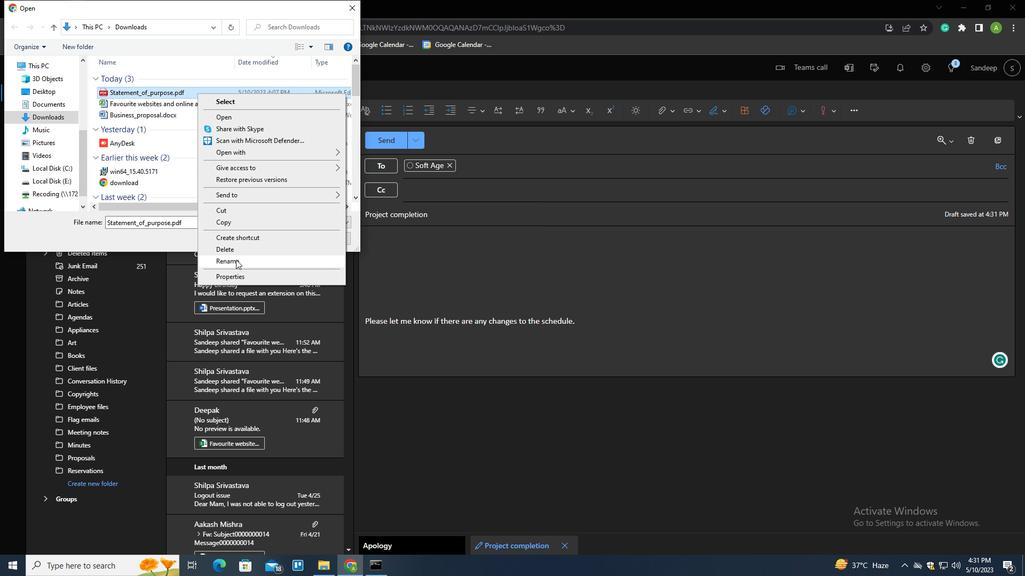 
Action: Mouse moved to (210, 220)
Screenshot: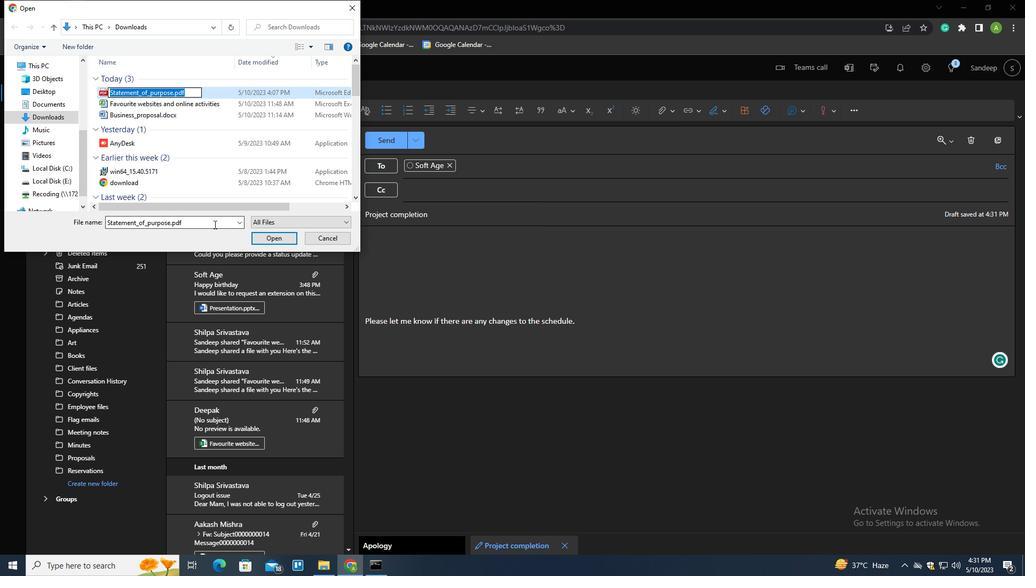 
Action: Key pressed <Key.backspace><Key.shift>LEGAL<Key.shift><Key.shift><Key.shift><Key.shift><Key.shift><Key.shift><Key.shift><Key.shift><Key.shift><Key.shift><Key.shift><Key.shift><Key.shift><Key.shift><Key.shift>_DI<Key.backspace>OCUMENTS.PDF
Screenshot: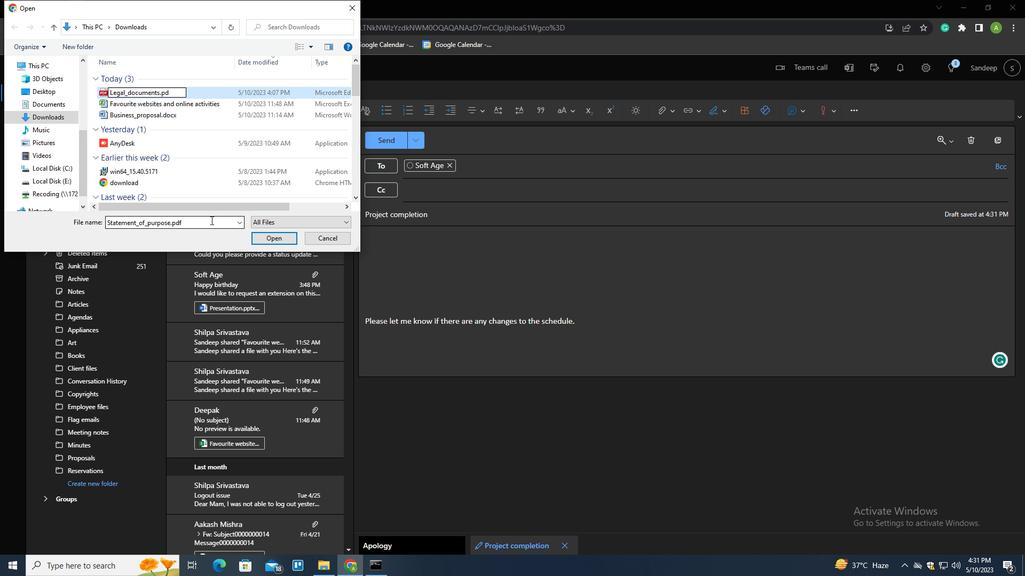 
Action: Mouse moved to (206, 93)
Screenshot: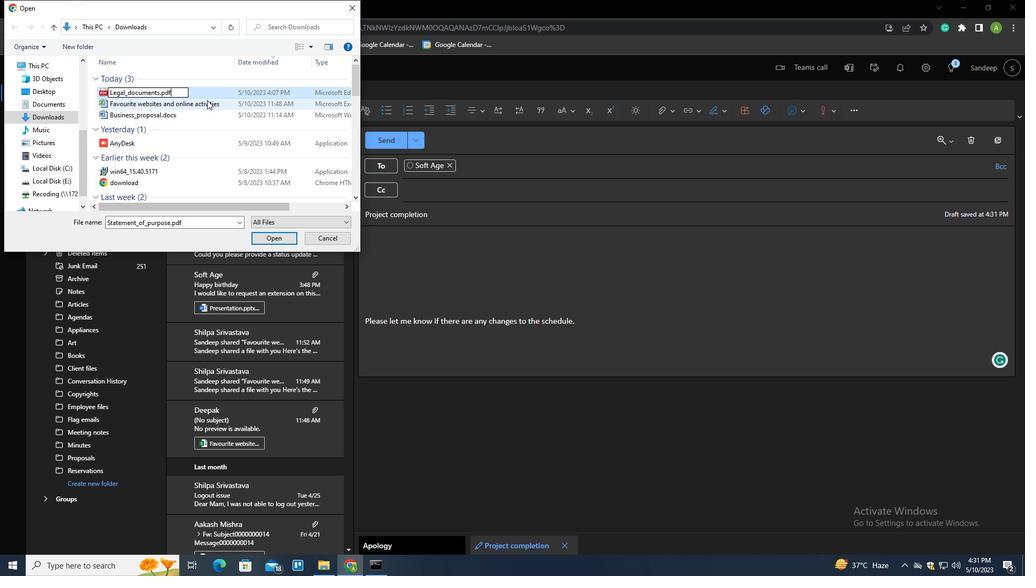 
Action: Mouse pressed left at (206, 93)
Screenshot: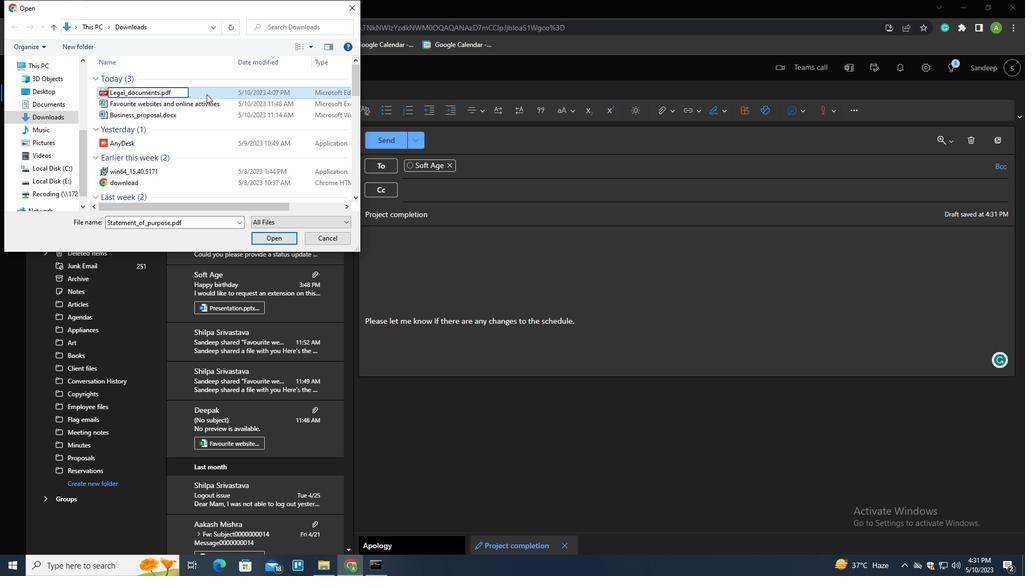 
Action: Mouse moved to (265, 236)
Screenshot: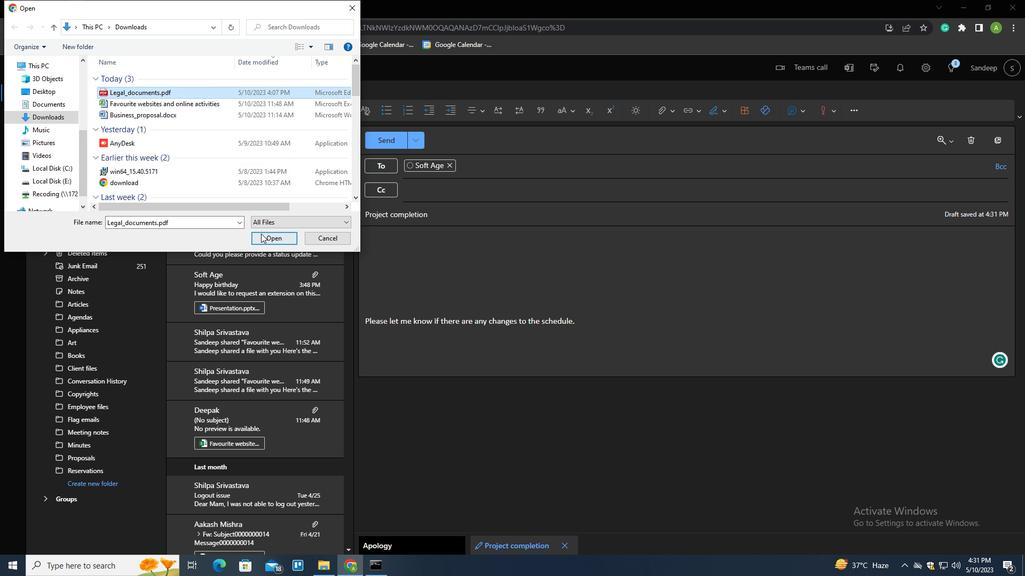 
Action: Mouse pressed left at (265, 236)
Screenshot: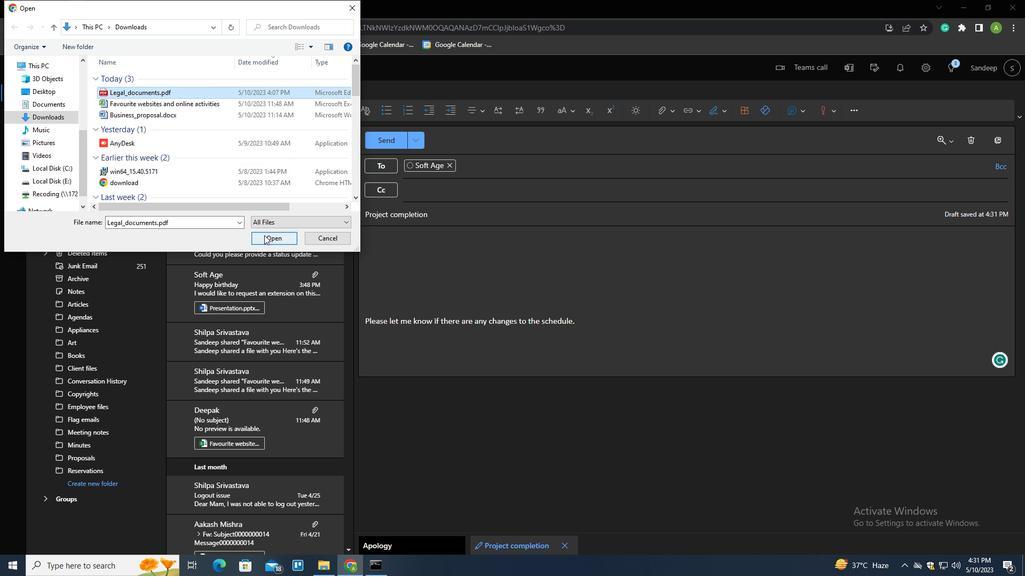 
Action: Mouse moved to (384, 138)
Screenshot: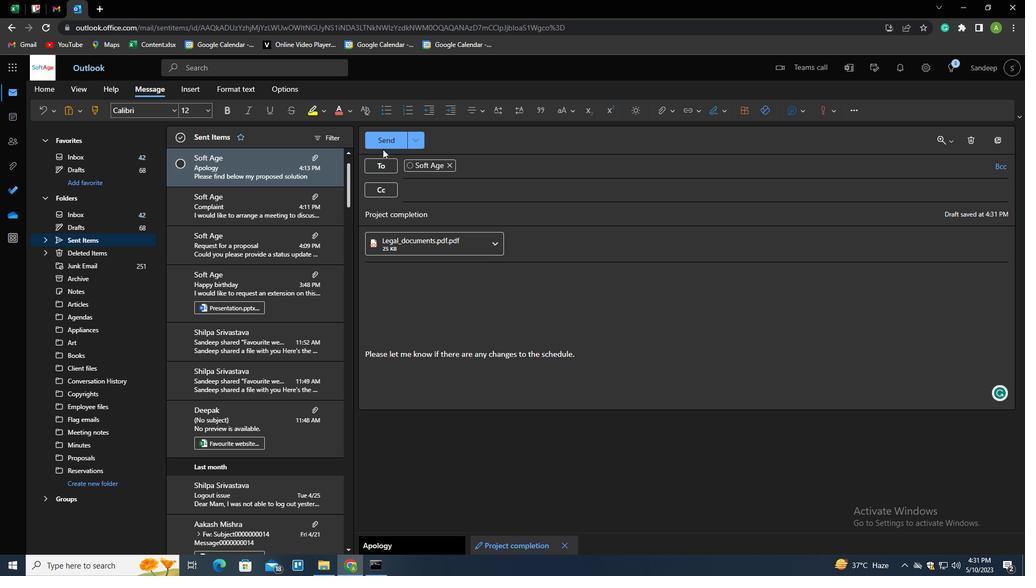 
Action: Mouse pressed left at (384, 138)
Screenshot: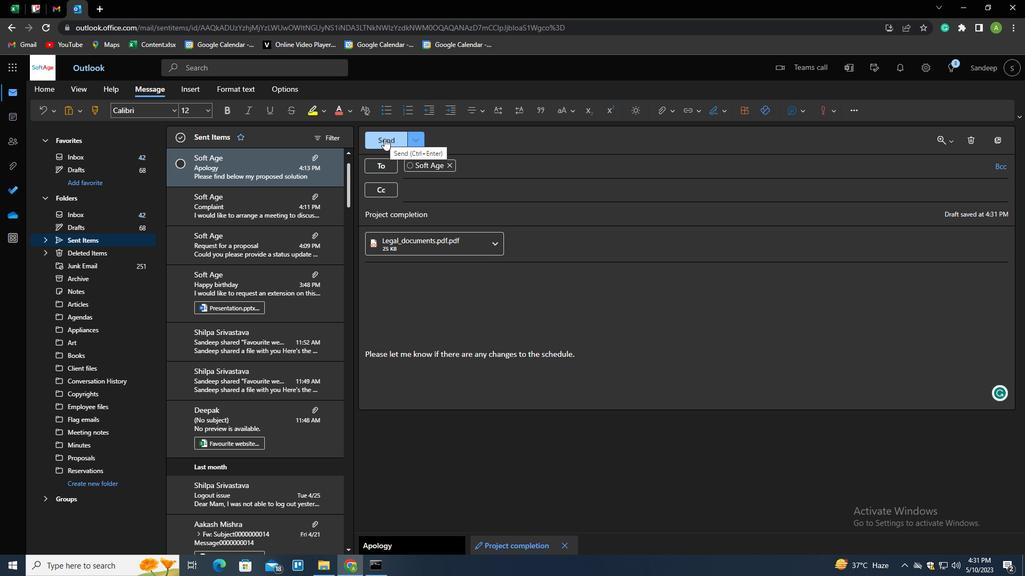 
Action: Mouse moved to (535, 377)
Screenshot: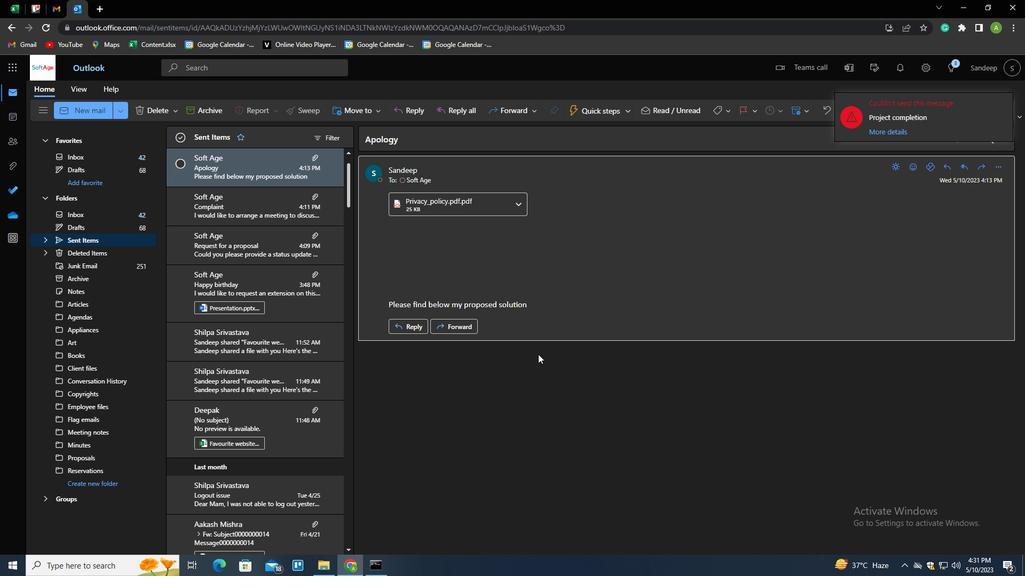 
Action: Mouse pressed left at (535, 377)
Screenshot: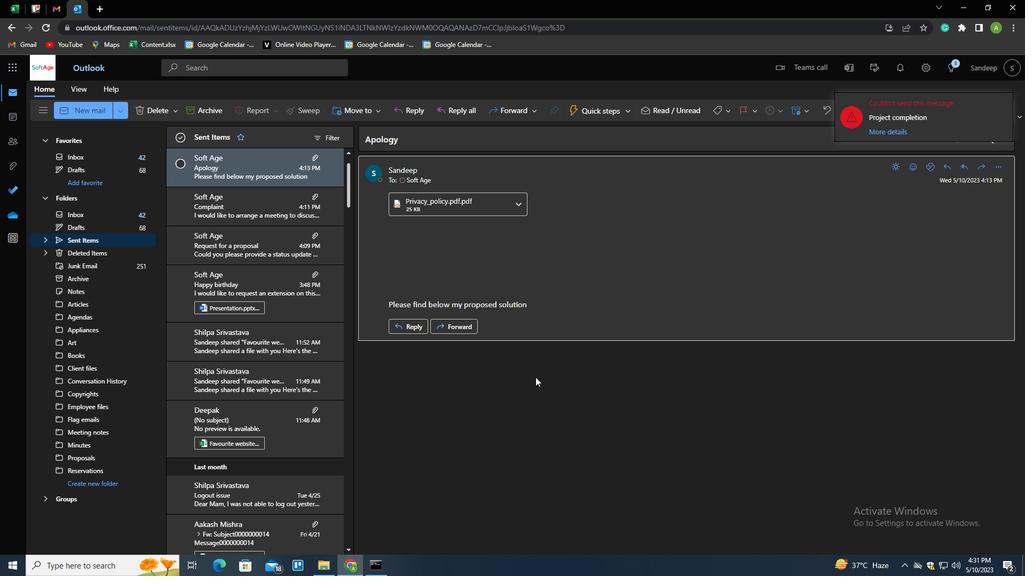 
Action: Mouse moved to (90, 483)
Screenshot: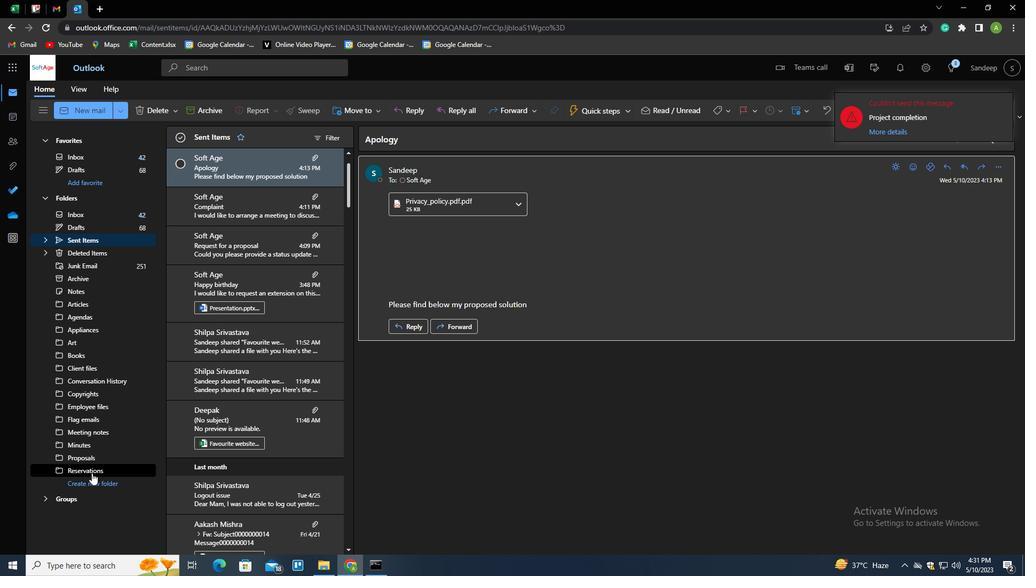 
Action: Mouse pressed left at (90, 483)
Screenshot: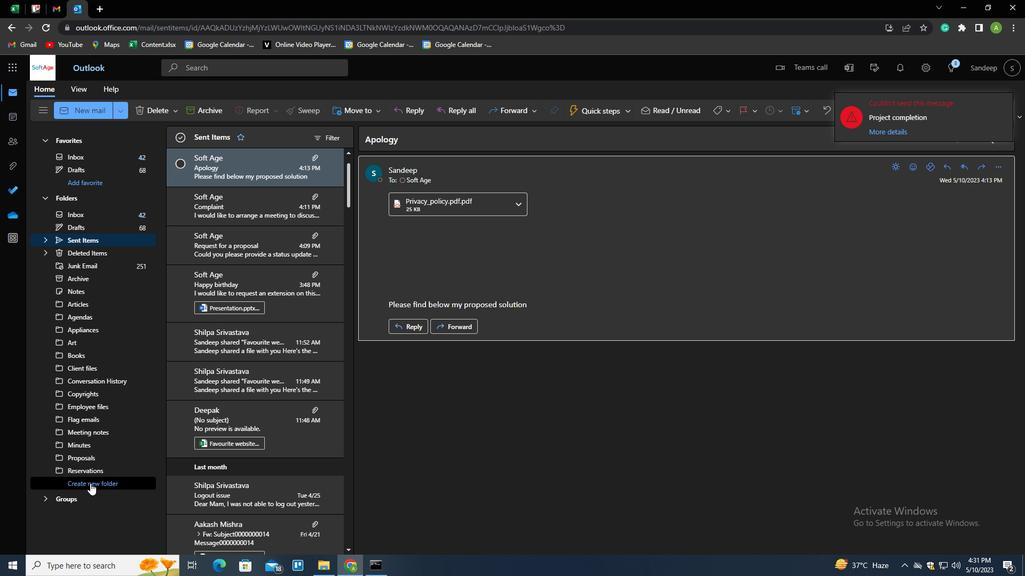 
Action: Mouse moved to (92, 481)
Screenshot: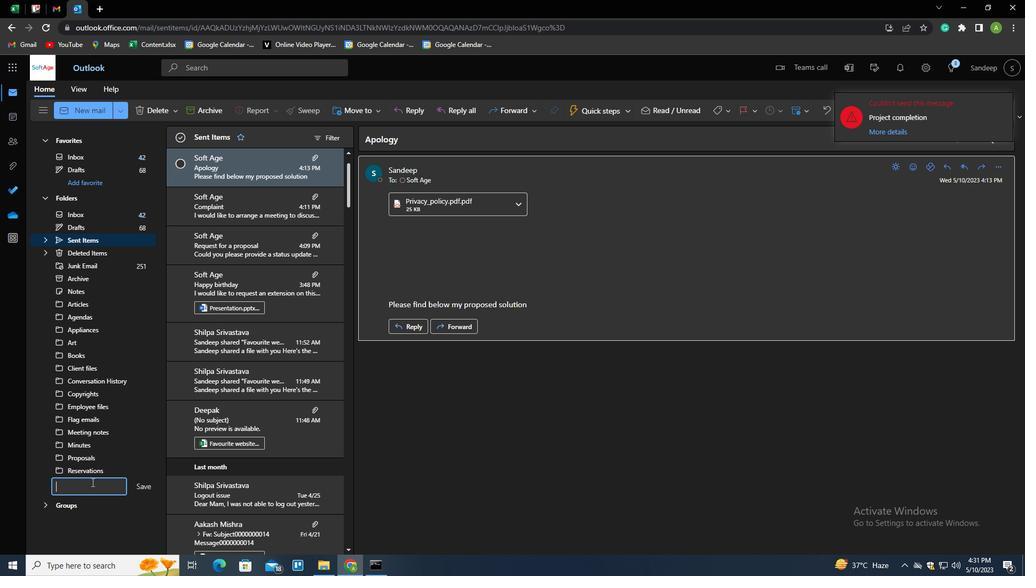 
Action: Mouse pressed left at (92, 481)
Screenshot: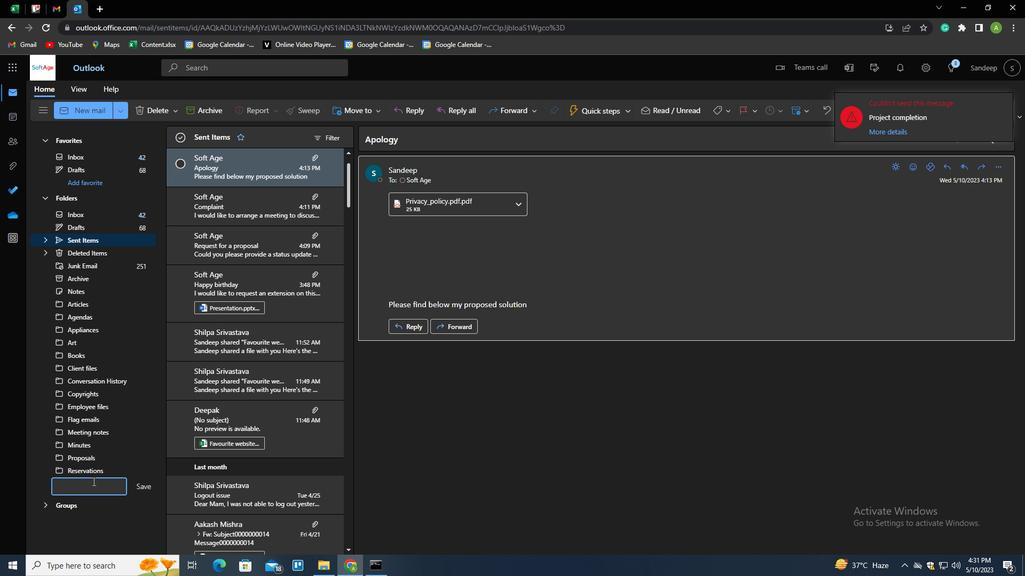 
Action: Key pressed <Key.shift>VENDOR<Key.space>FILES<Key.enter>
Screenshot: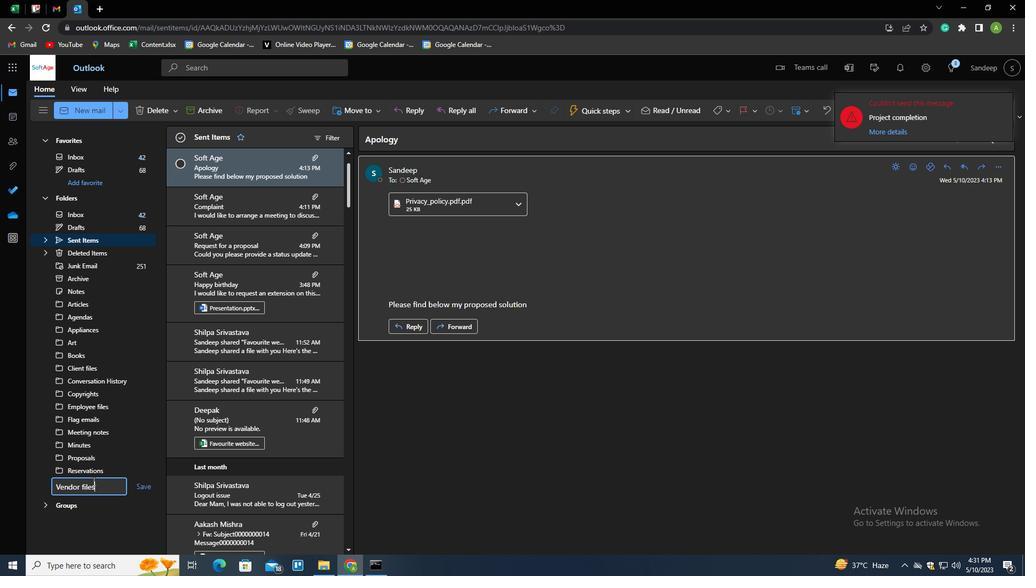 
Action: Mouse moved to (502, 449)
Screenshot: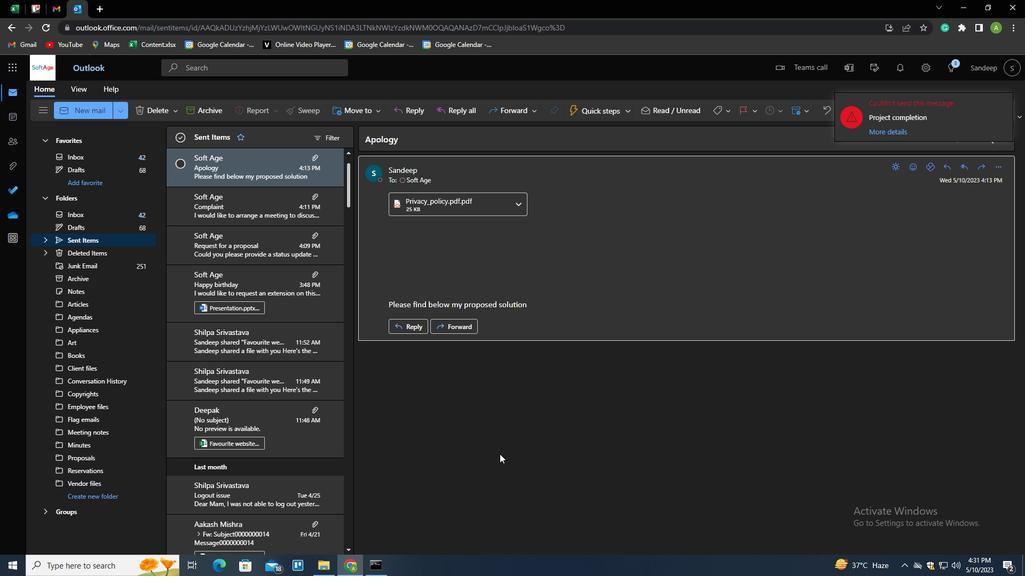 
Action: Mouse pressed left at (502, 449)
Screenshot: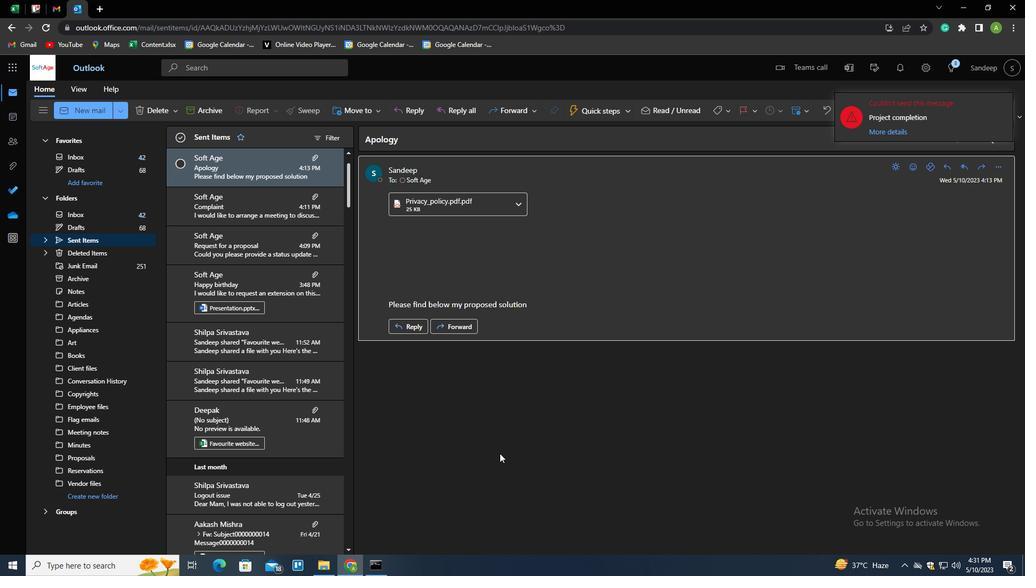 
Action: Mouse moved to (74, 242)
Screenshot: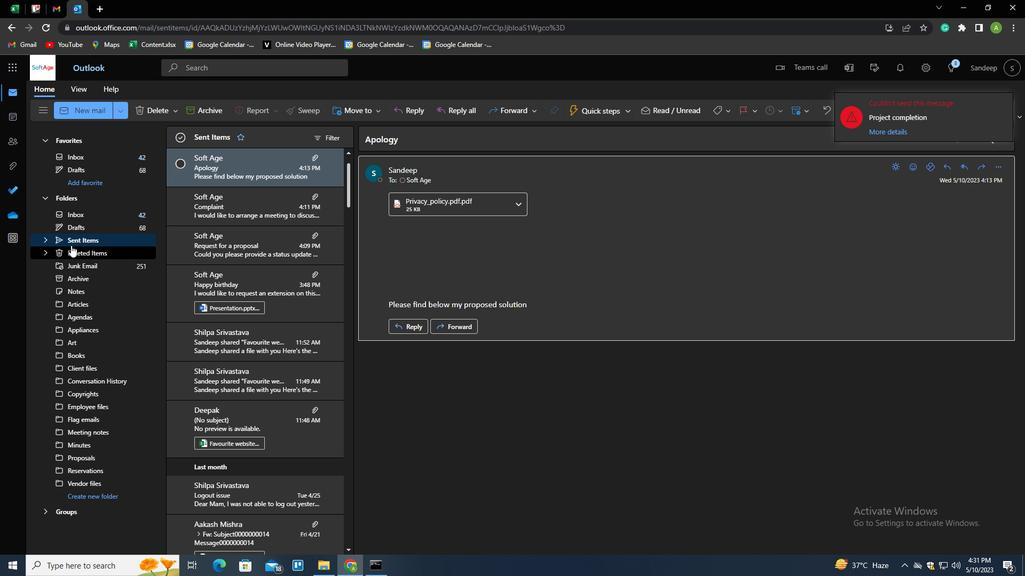 
Action: Mouse pressed left at (74, 242)
Screenshot: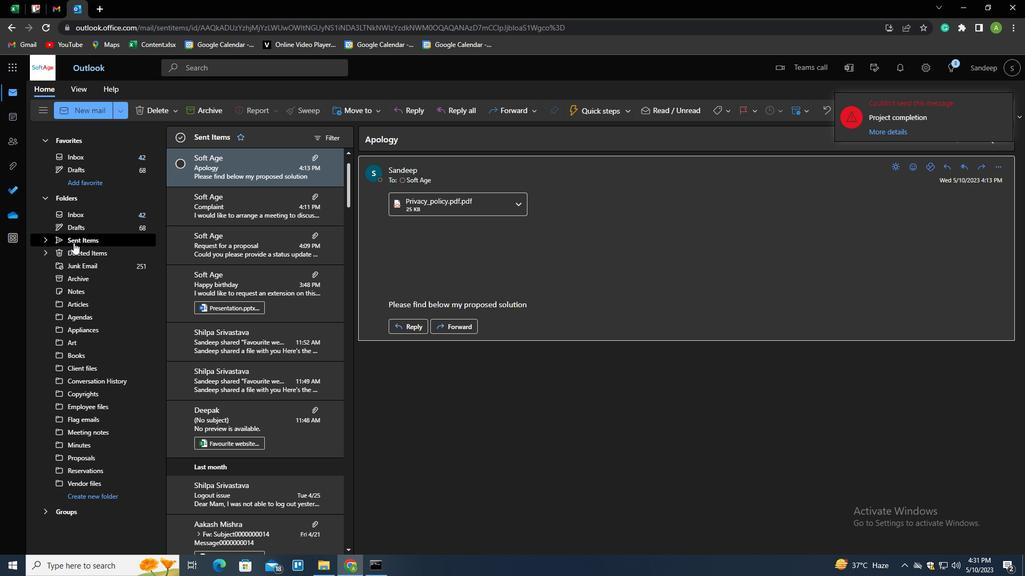 
Action: Mouse moved to (234, 168)
Screenshot: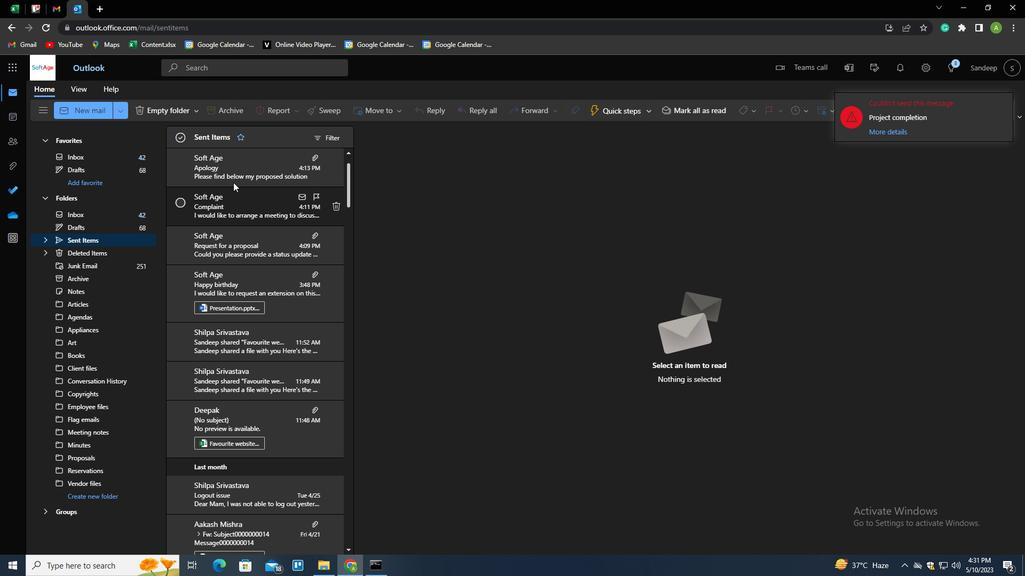 
Action: Mouse pressed left at (234, 168)
Screenshot: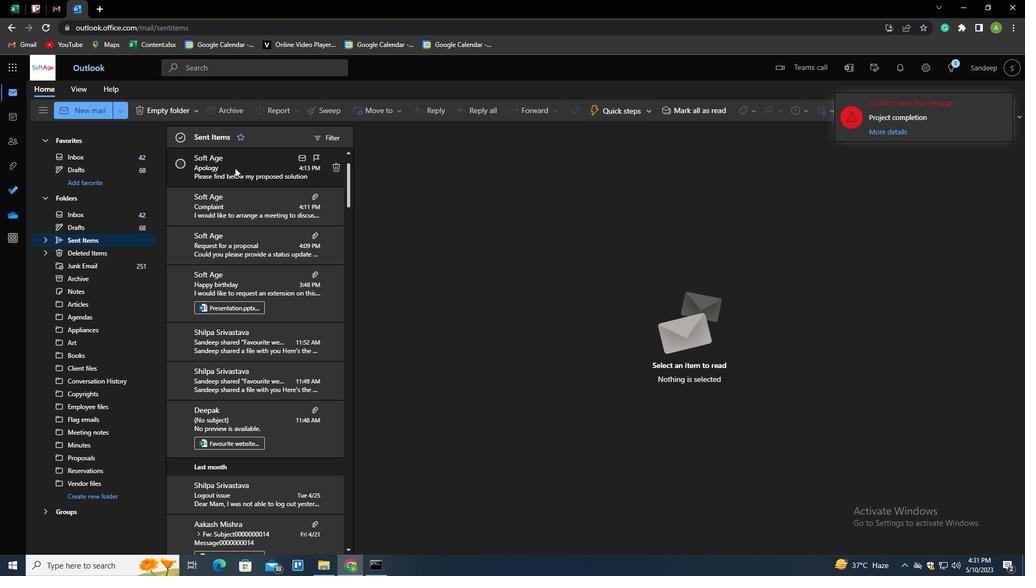 
Action: Mouse scrolled (234, 168) with delta (0, 0)
Screenshot: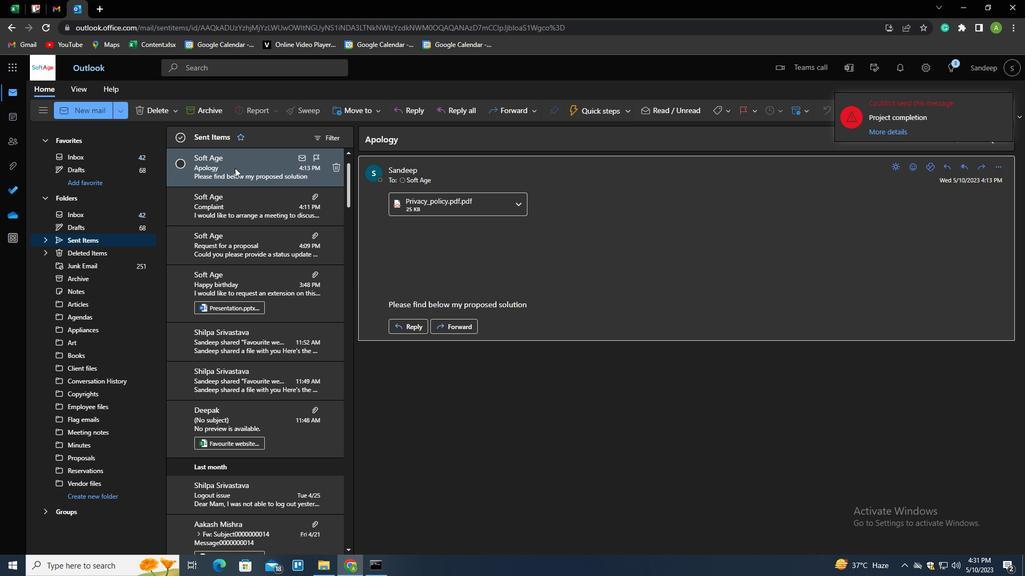 
Action: Mouse scrolled (234, 168) with delta (0, 0)
Screenshot: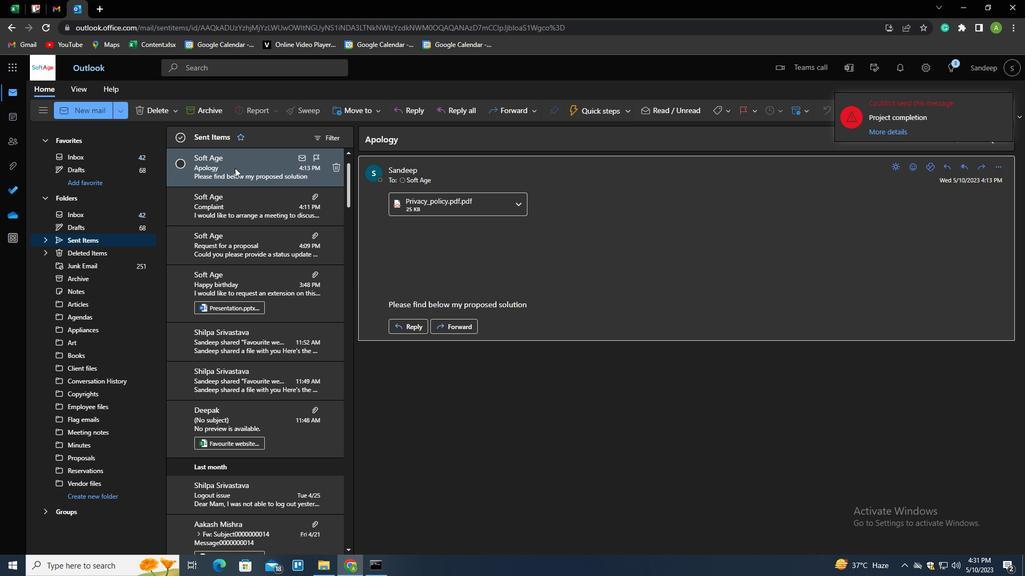 
Action: Mouse scrolled (234, 168) with delta (0, 0)
Screenshot: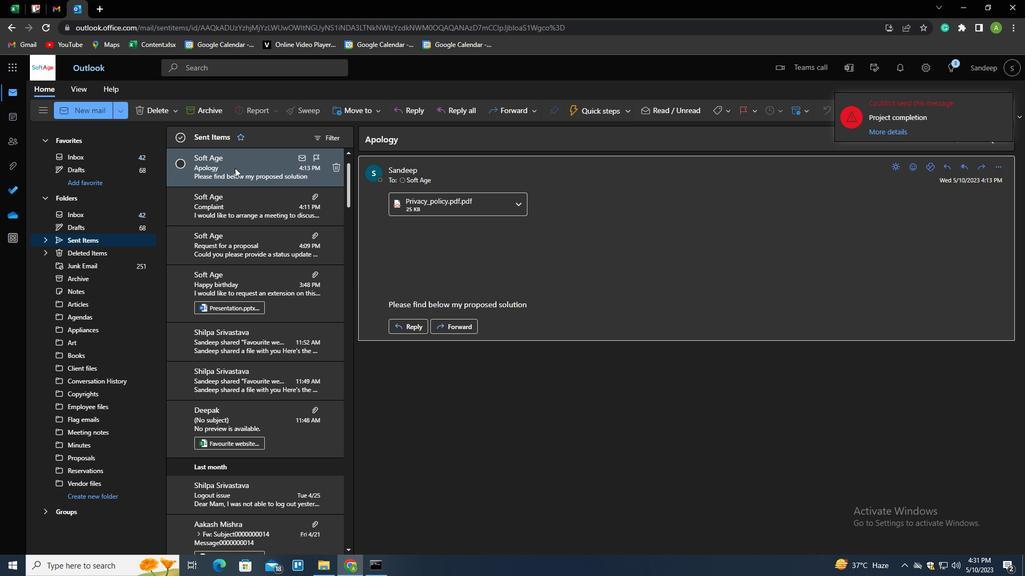 
Action: Mouse moved to (233, 183)
Screenshot: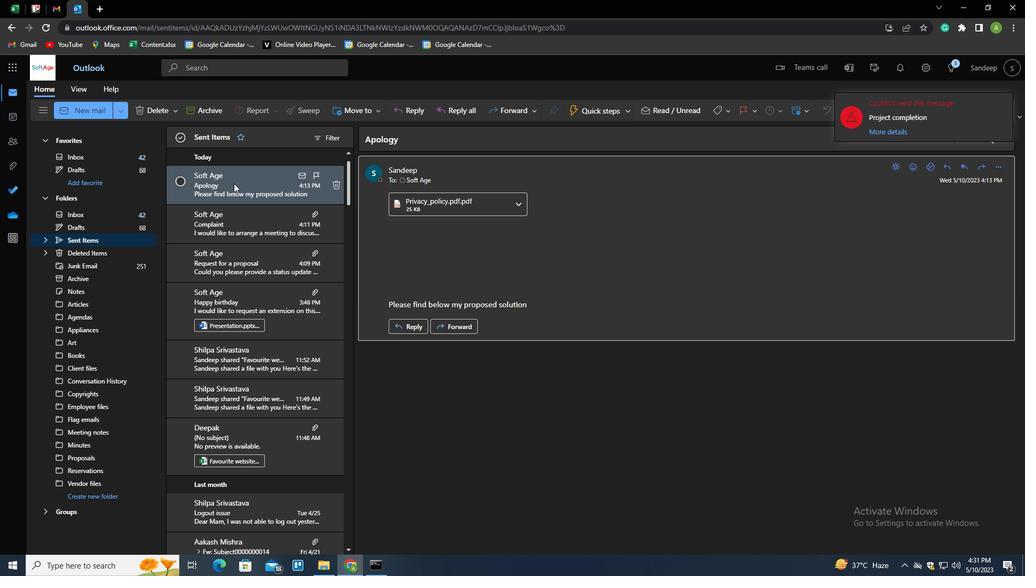 
Action: Mouse pressed right at (233, 183)
Screenshot: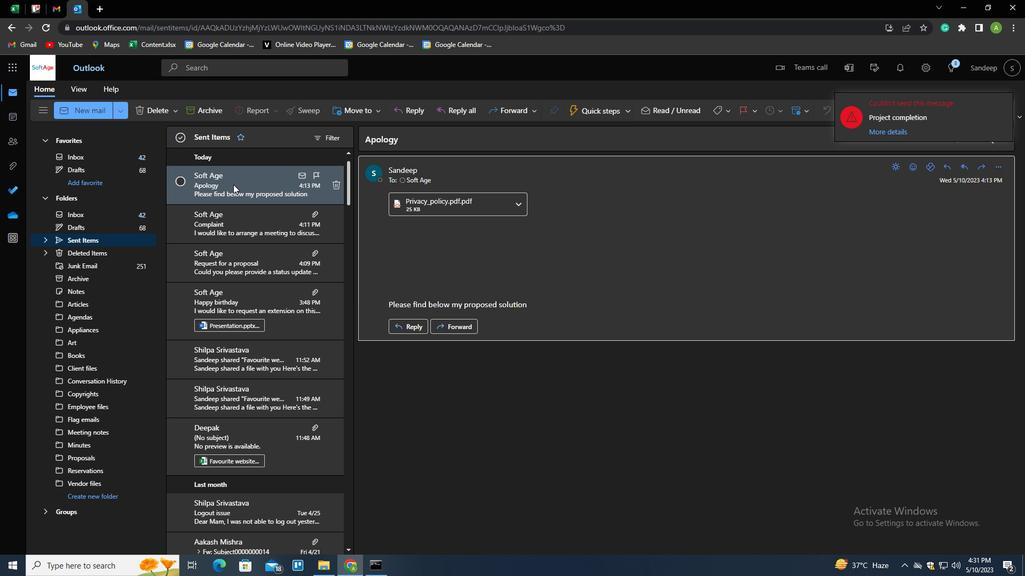 
Action: Mouse moved to (263, 232)
Screenshot: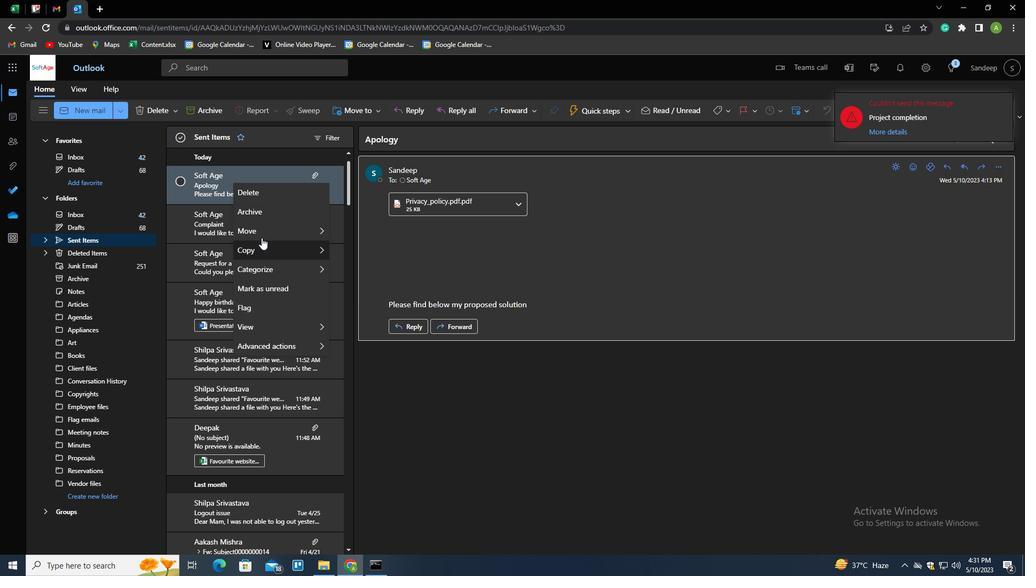 
Action: Mouse pressed left at (263, 232)
Screenshot: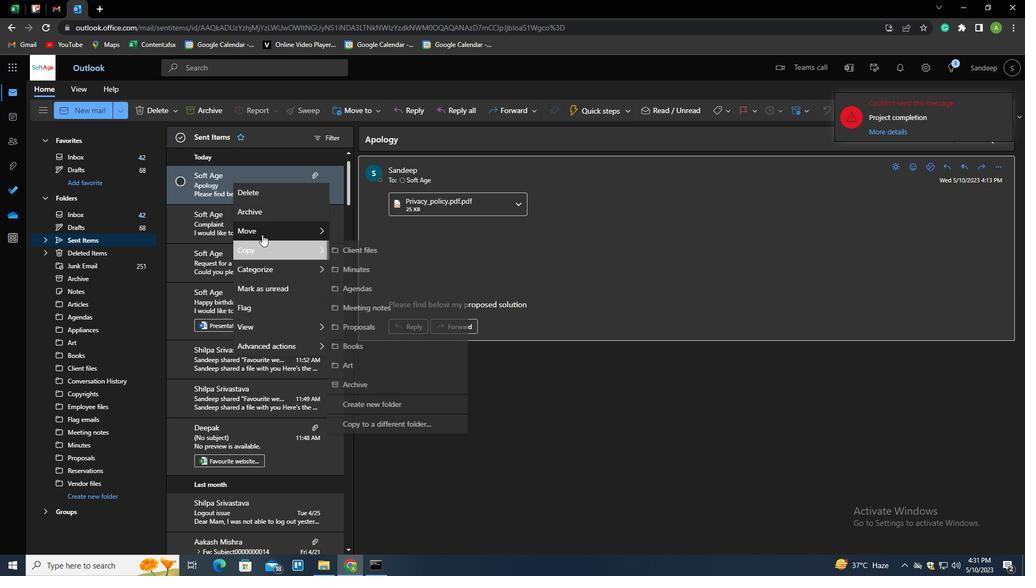 
Action: Mouse moved to (376, 230)
Screenshot: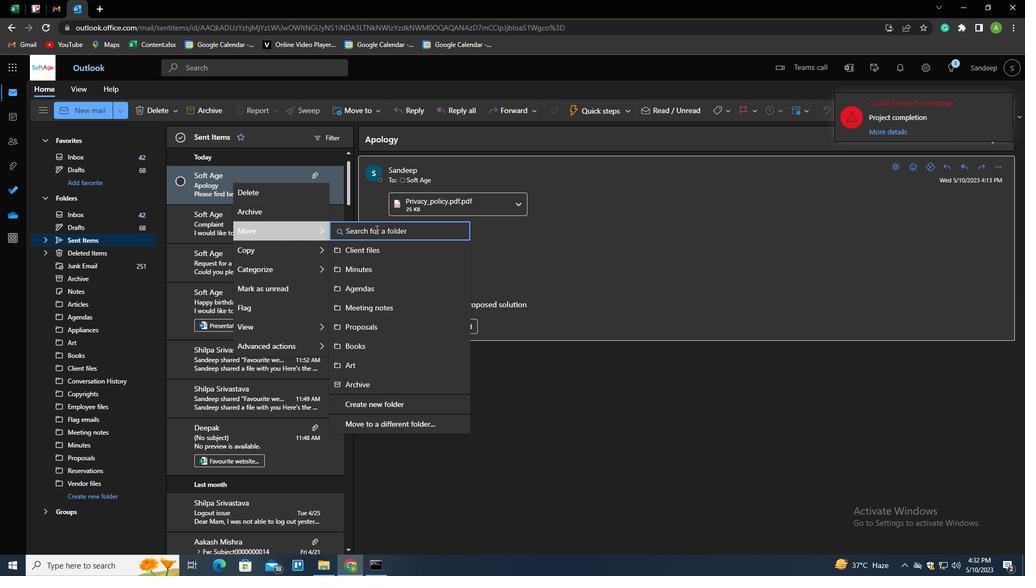 
Action: Mouse pressed left at (376, 230)
Screenshot: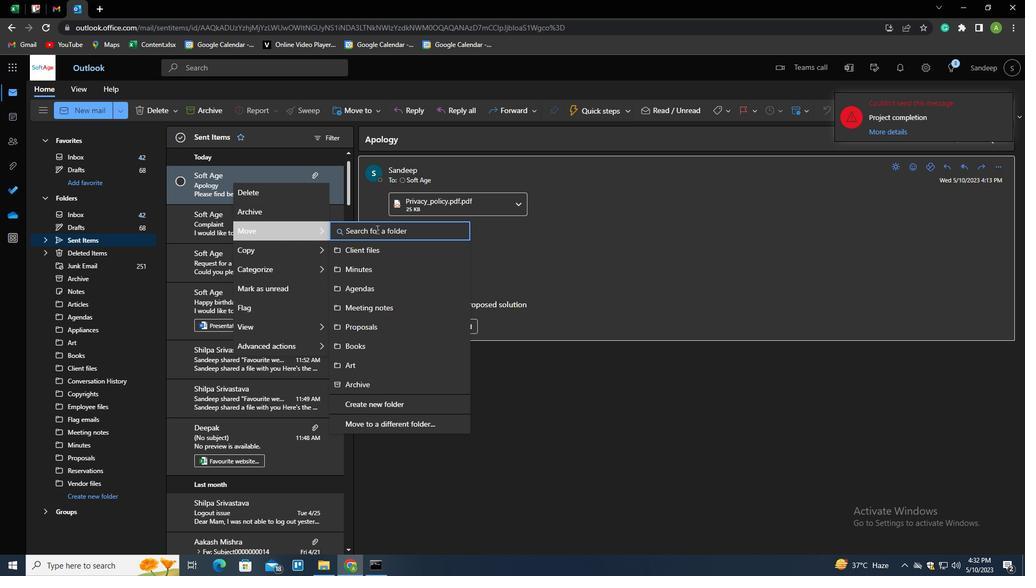 
Action: Mouse moved to (345, 213)
Screenshot: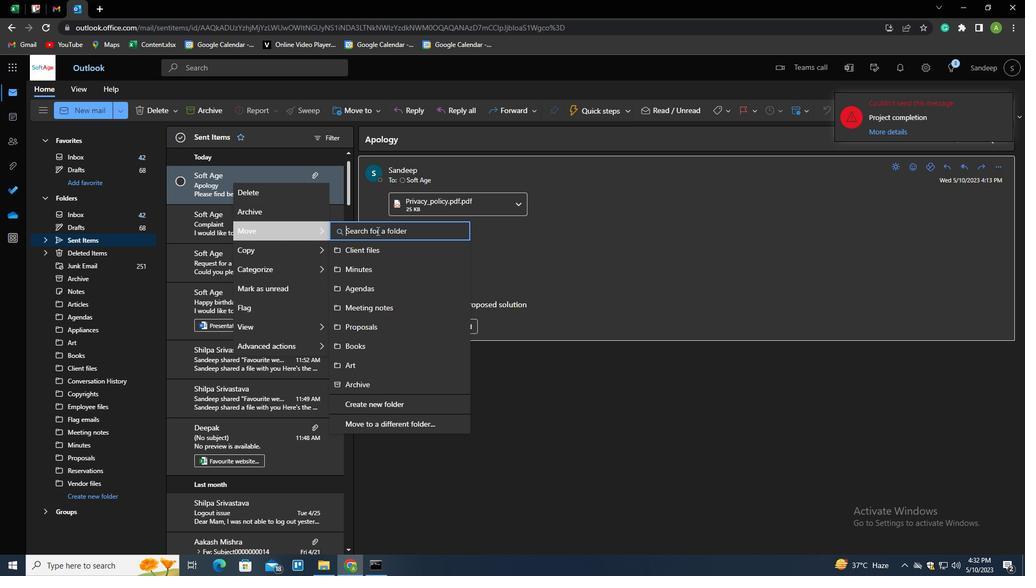 
Action: Key pressed <Key.shift>VEN
Screenshot: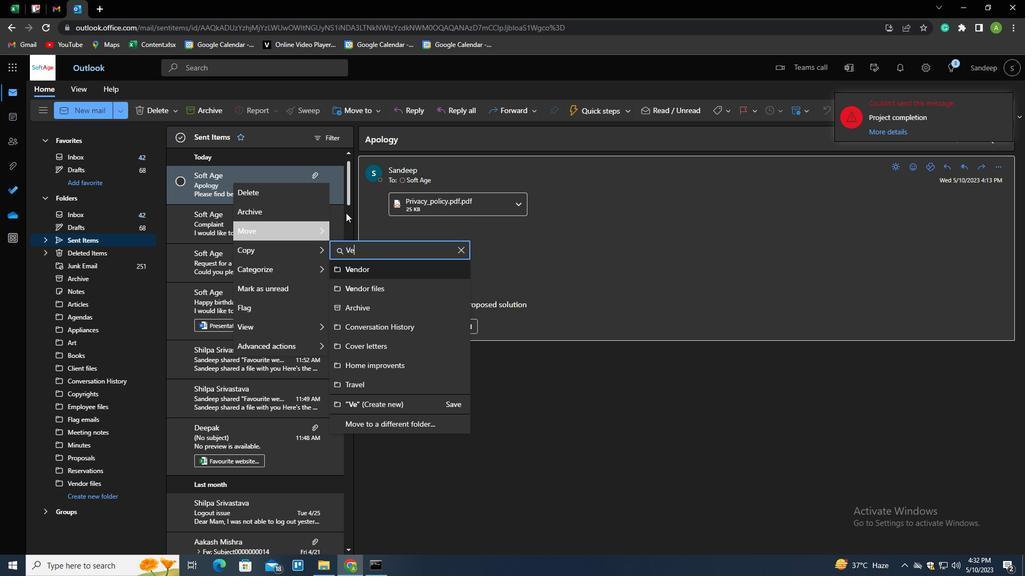 
Action: Mouse moved to (389, 365)
Screenshot: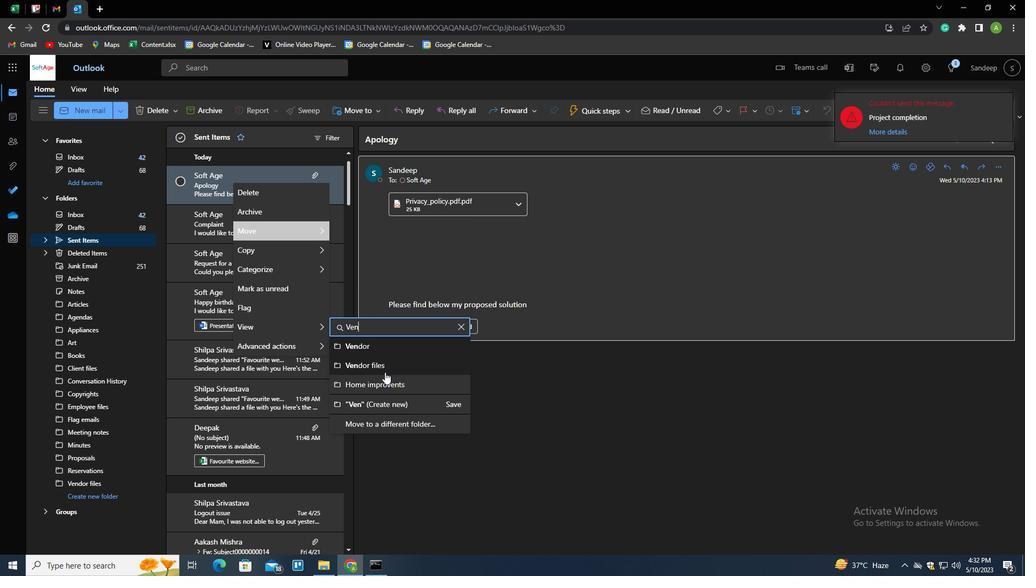
Action: Mouse pressed left at (389, 365)
Screenshot: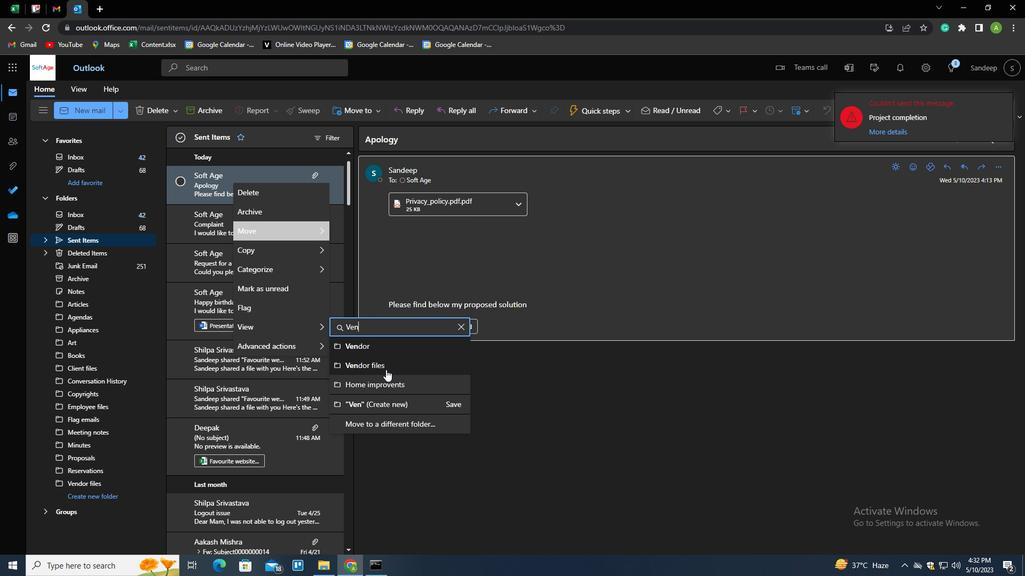 
Action: Mouse moved to (549, 410)
Screenshot: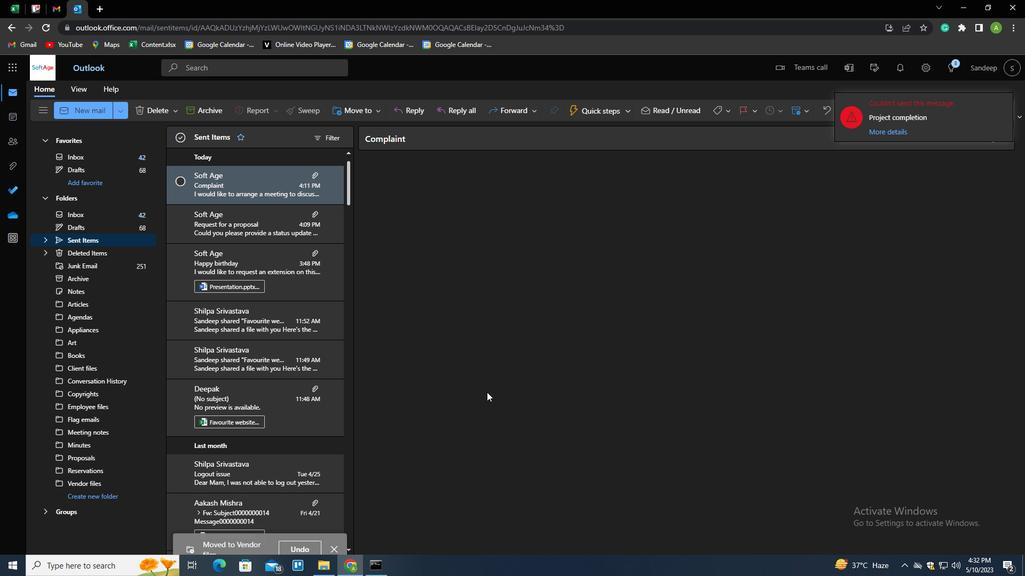 
